 Task: Search for accommodations in Gribanovskiy, Russia, for 4 guests from August 3 to August 17, with a price range of ₹3000 to ₹15000 and amenities like WiFi.
Action: Mouse moved to (453, 110)
Screenshot: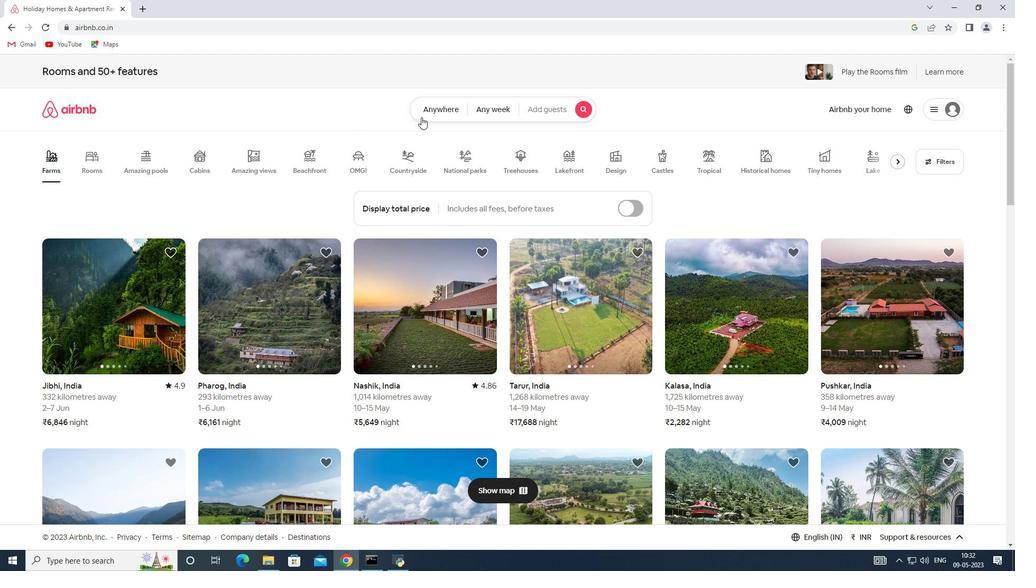 
Action: Mouse pressed left at (453, 110)
Screenshot: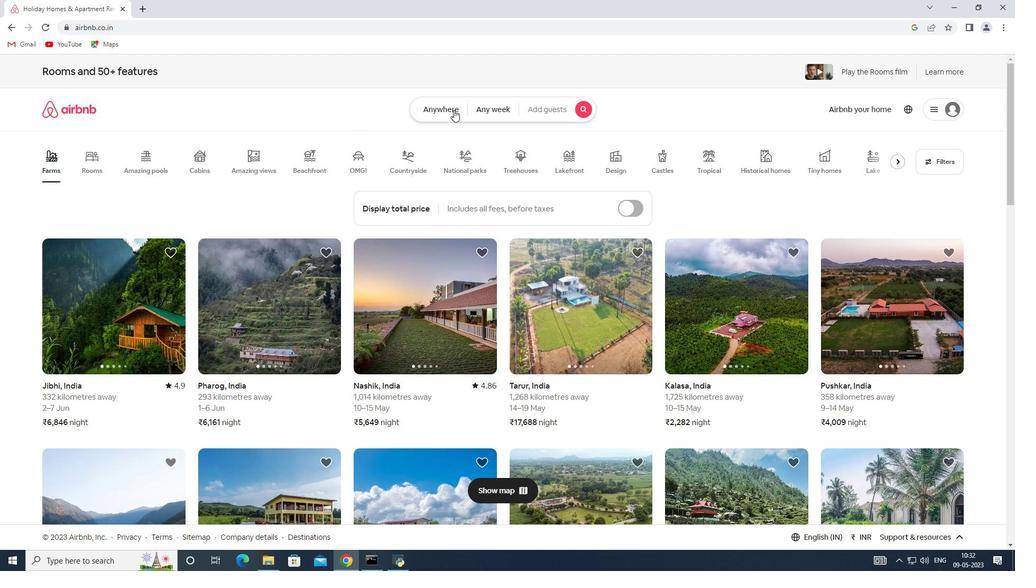 
Action: Mouse moved to (355, 156)
Screenshot: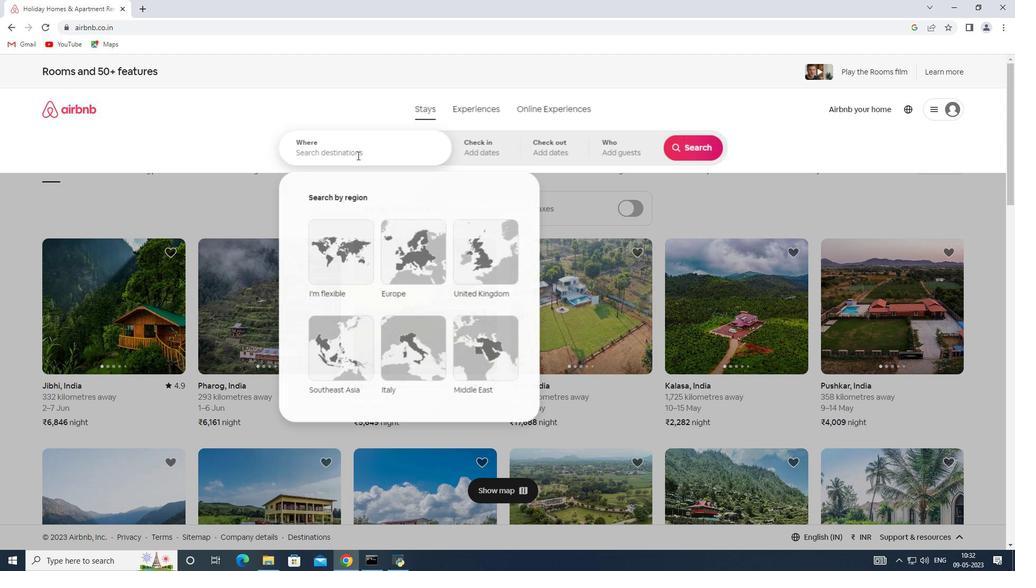 
Action: Mouse pressed left at (355, 156)
Screenshot: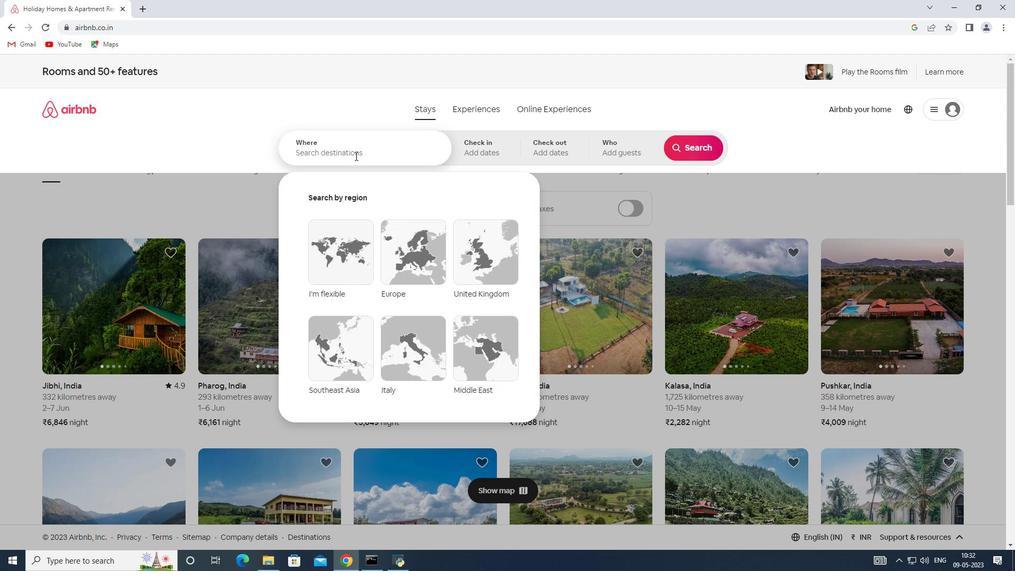 
Action: Key pressed <Key.shift><Key.shift><Key.shift><Key.shift><Key.shift><Key.shift><Key.shift><Key.shift><Key.shift><Key.shift><Key.shift><Key.shift><Key.shift><Key.shift><Key.shift><Key.shift><Key.shift><Key.shift><Key.shift><Key.shift><Key.shift><Key.shift><Key.shift>Gribanovskiy,<Key.shift><Key.shift>Russia
Screenshot: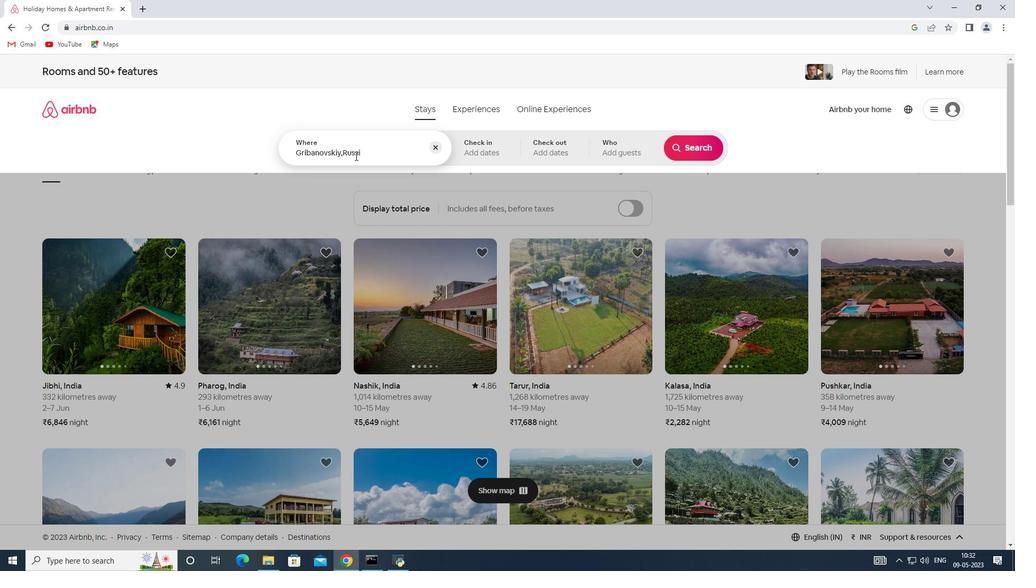 
Action: Mouse moved to (498, 149)
Screenshot: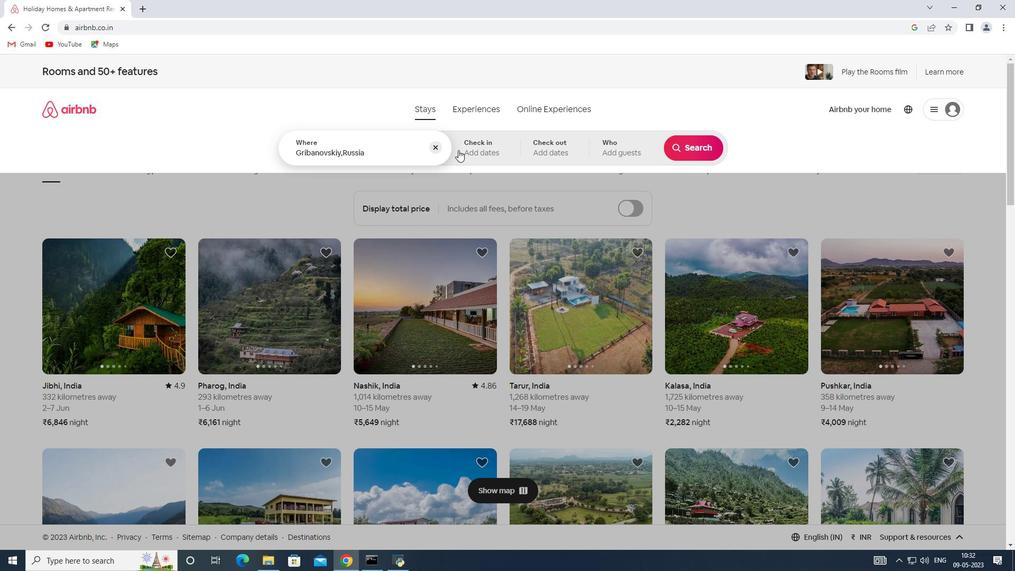 
Action: Mouse pressed left at (498, 149)
Screenshot: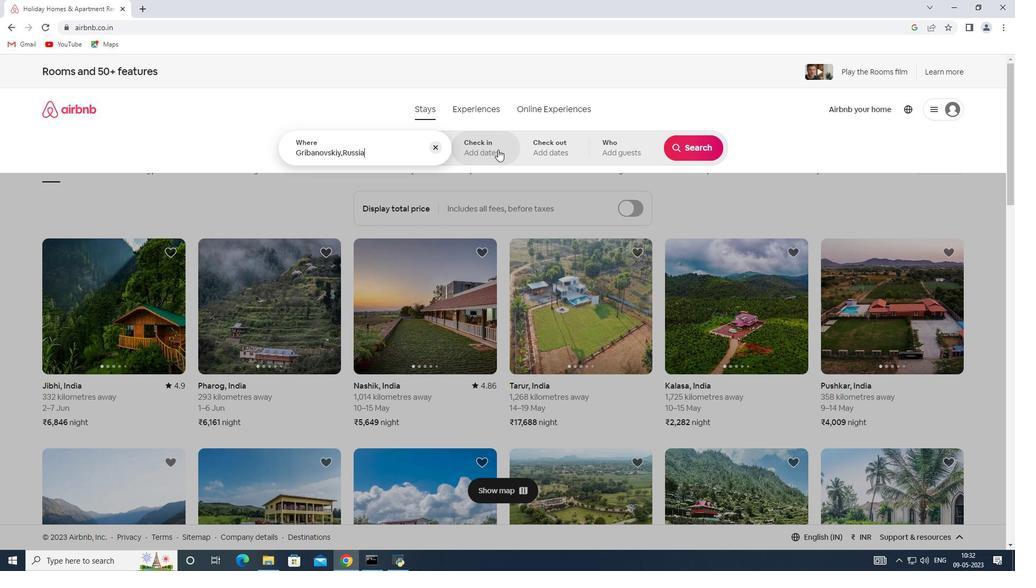 
Action: Mouse moved to (690, 231)
Screenshot: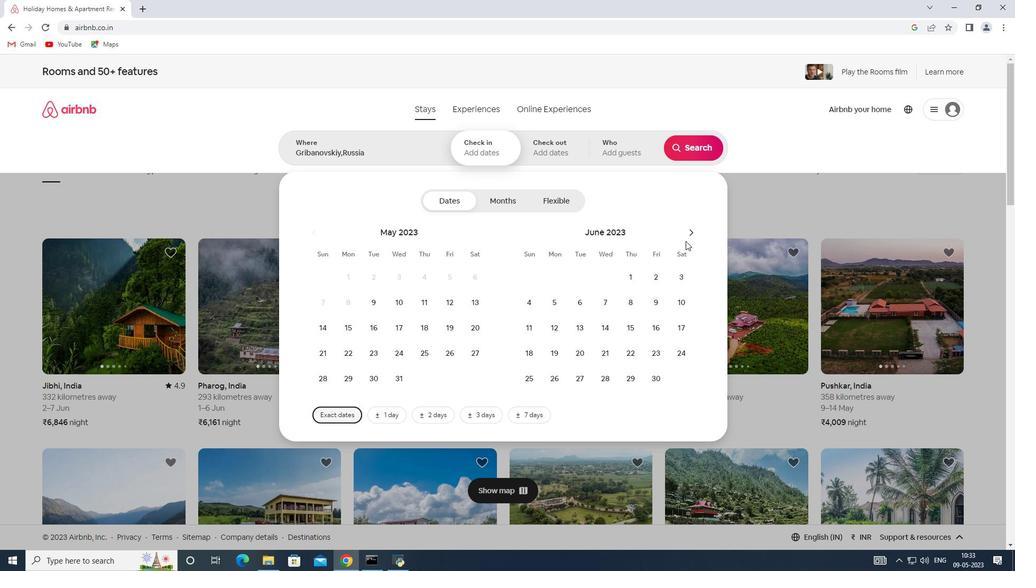 
Action: Mouse pressed left at (690, 231)
Screenshot: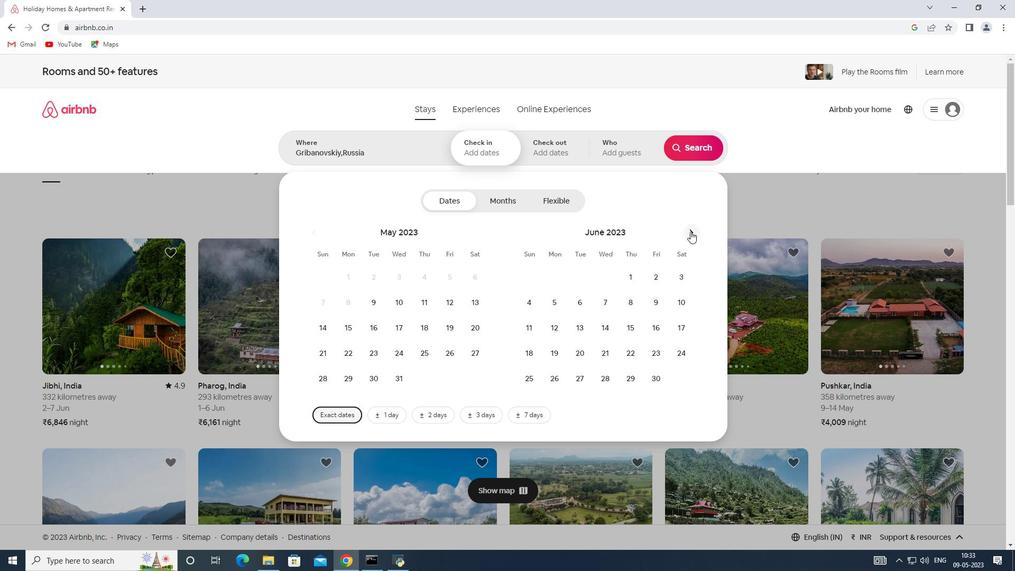 
Action: Mouse pressed left at (690, 231)
Screenshot: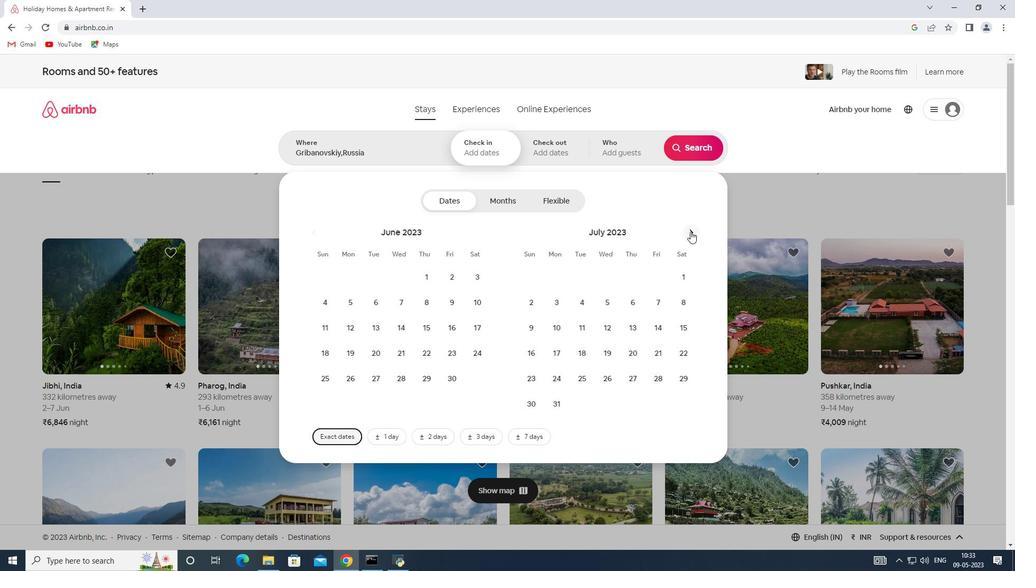 
Action: Mouse moved to (627, 278)
Screenshot: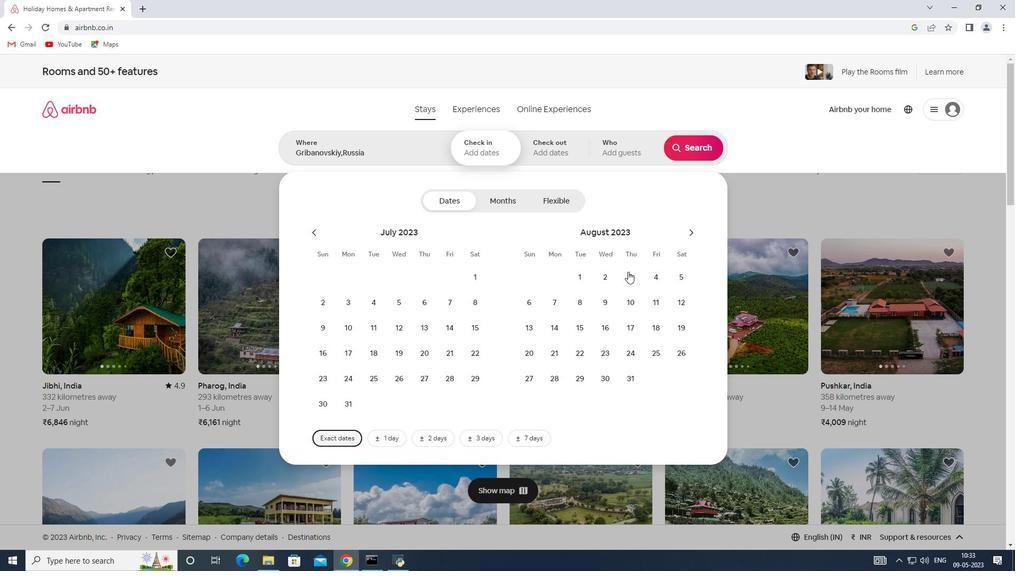 
Action: Mouse pressed left at (627, 278)
Screenshot: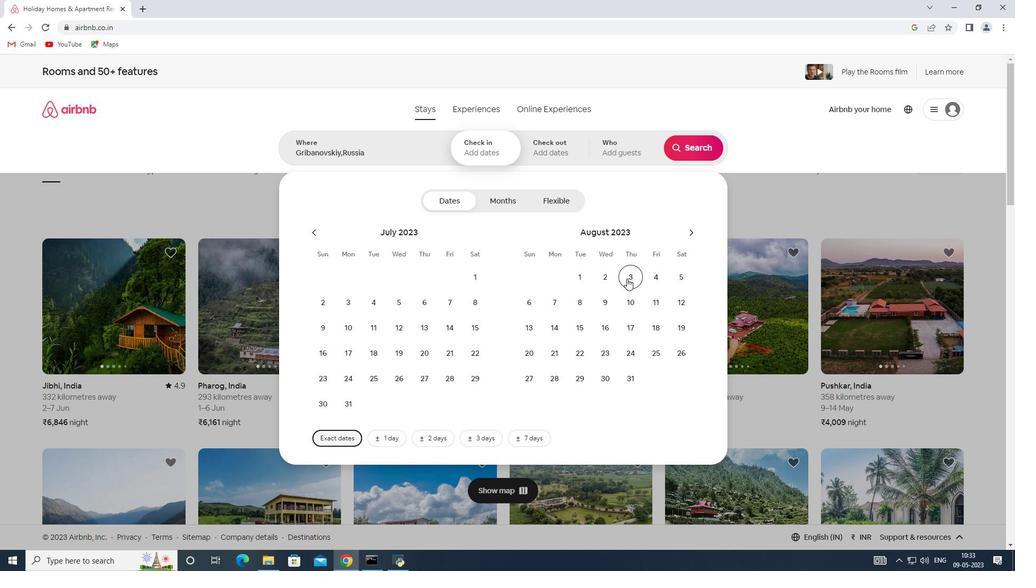 
Action: Mouse moved to (624, 327)
Screenshot: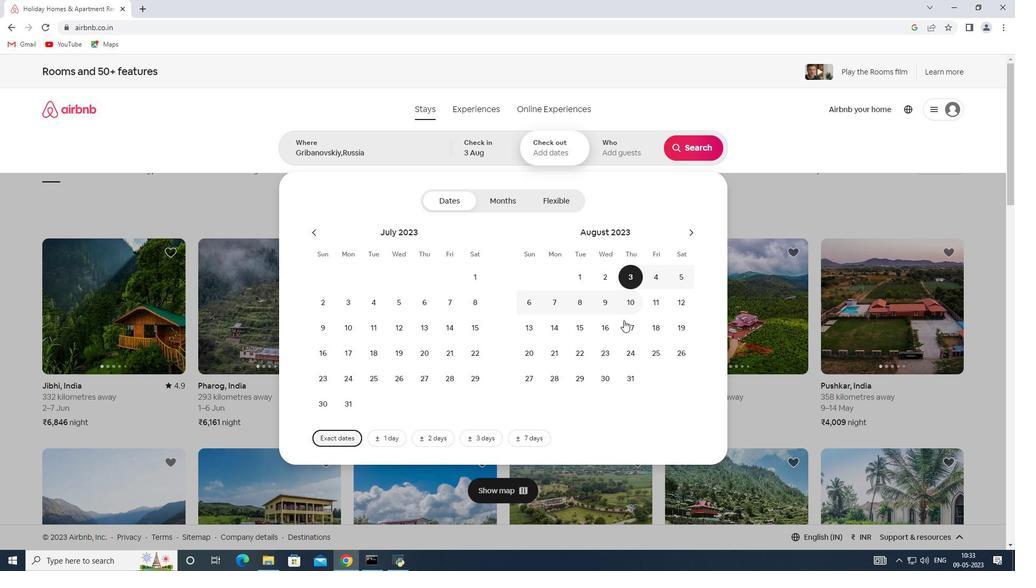 
Action: Mouse pressed left at (624, 327)
Screenshot: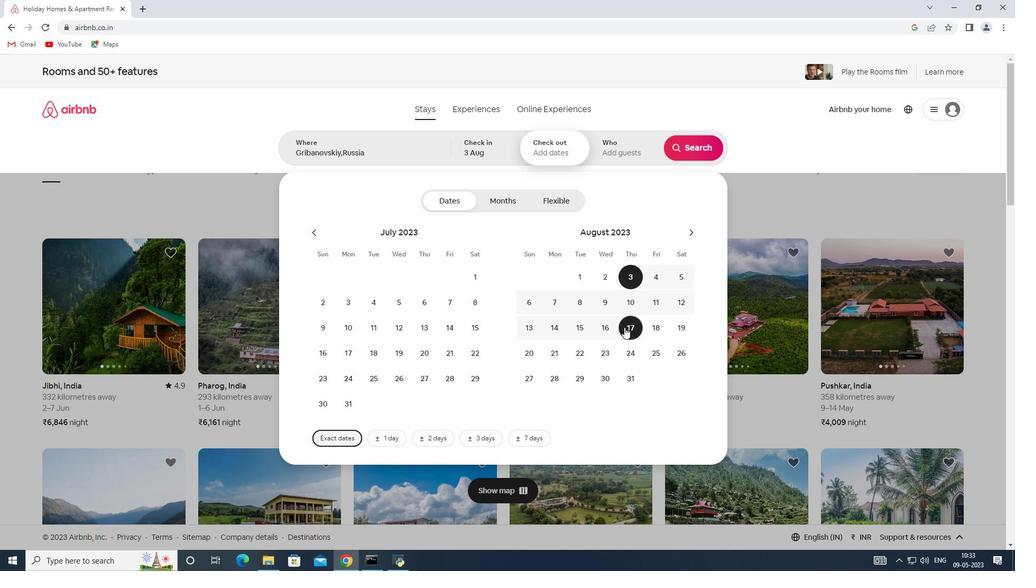 
Action: Mouse moved to (614, 142)
Screenshot: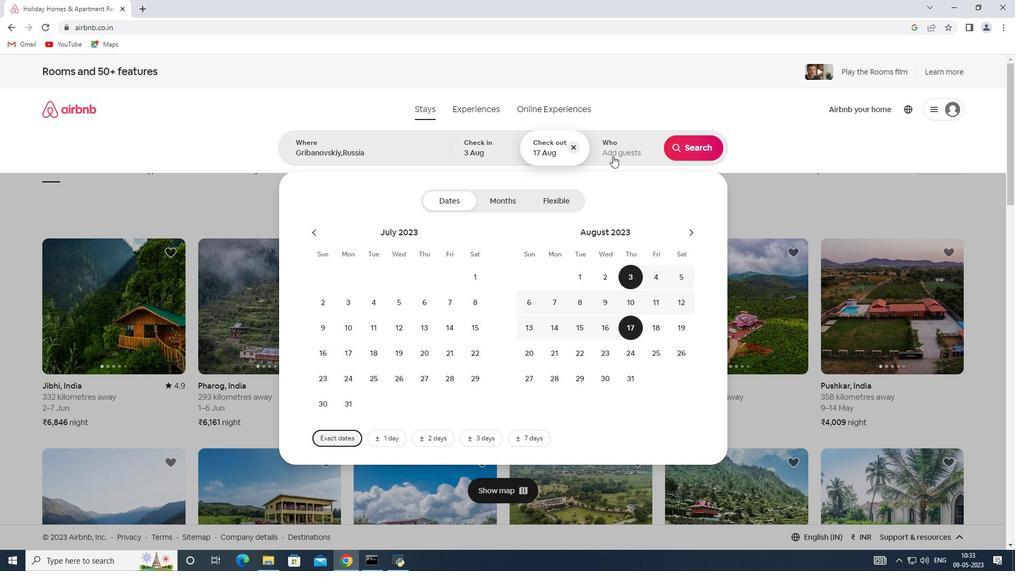 
Action: Mouse pressed left at (614, 142)
Screenshot: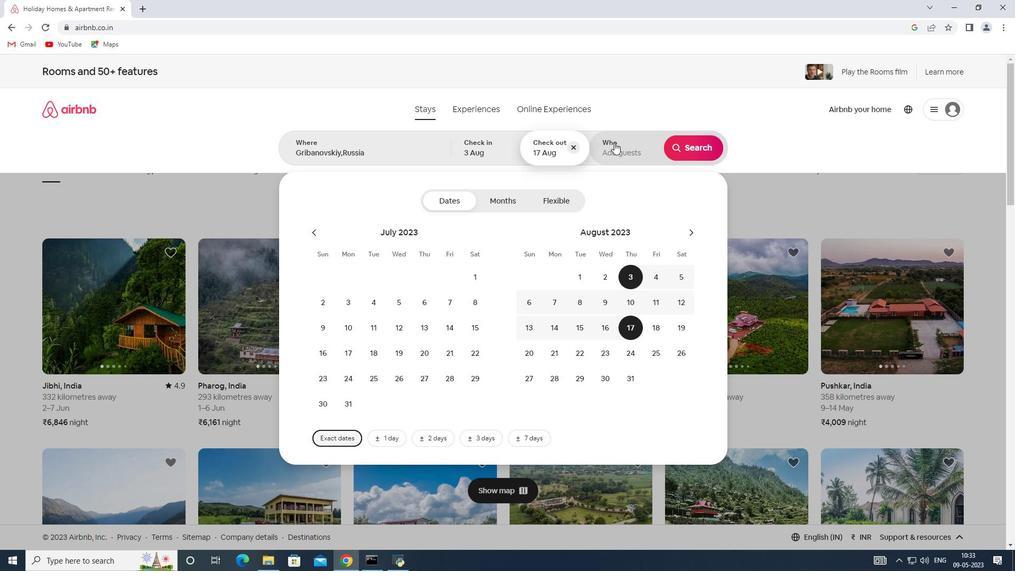 
Action: Mouse moved to (701, 199)
Screenshot: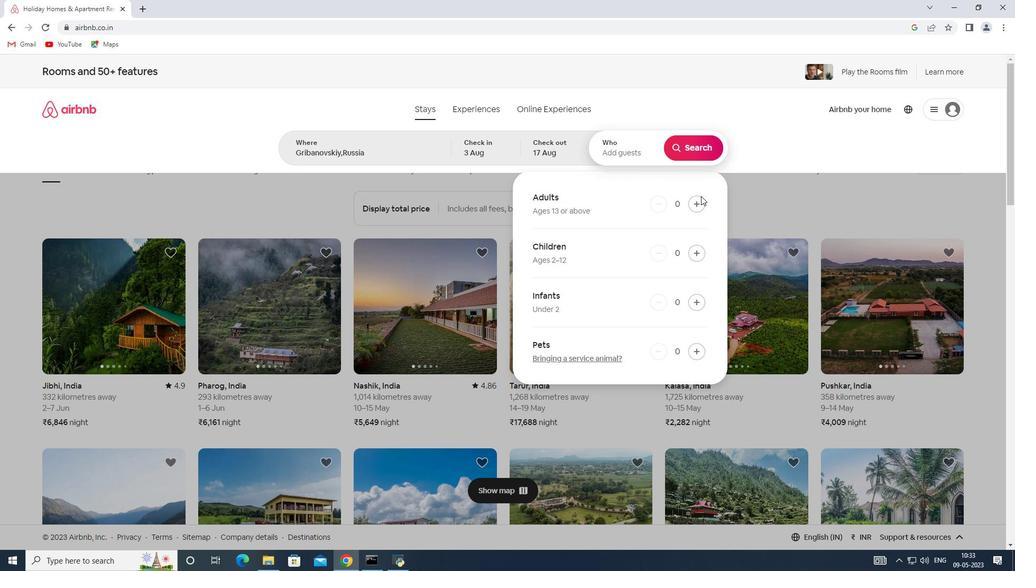 
Action: Mouse pressed left at (701, 199)
Screenshot: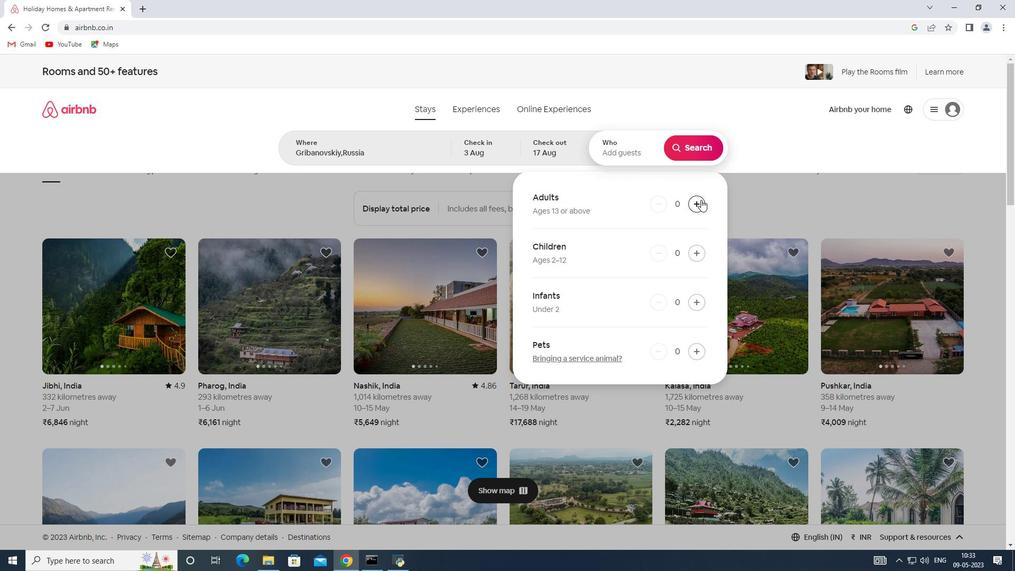 
Action: Mouse pressed left at (701, 199)
Screenshot: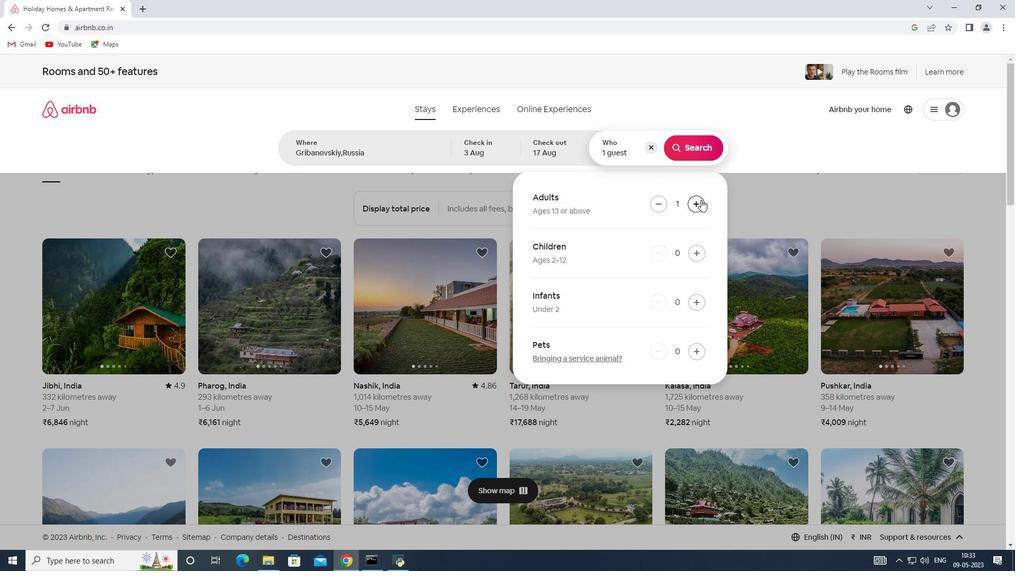 
Action: Mouse pressed left at (701, 199)
Screenshot: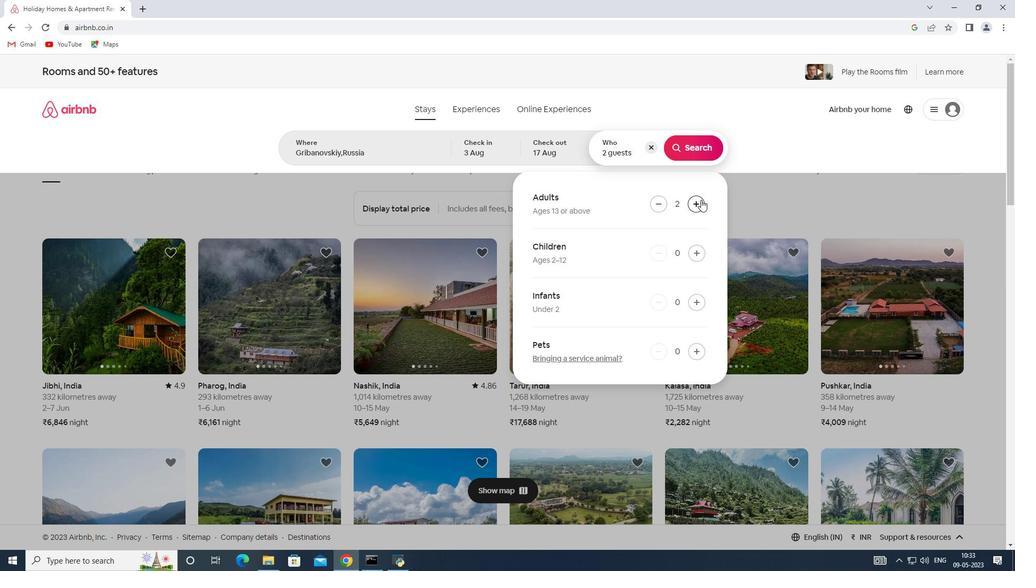 
Action: Mouse moved to (694, 256)
Screenshot: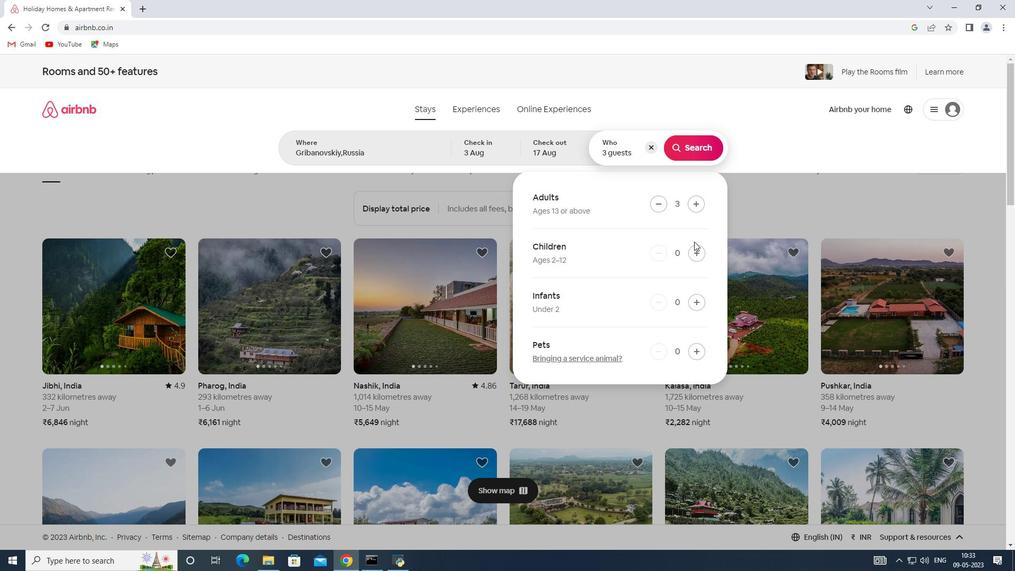 
Action: Mouse pressed left at (694, 256)
Screenshot: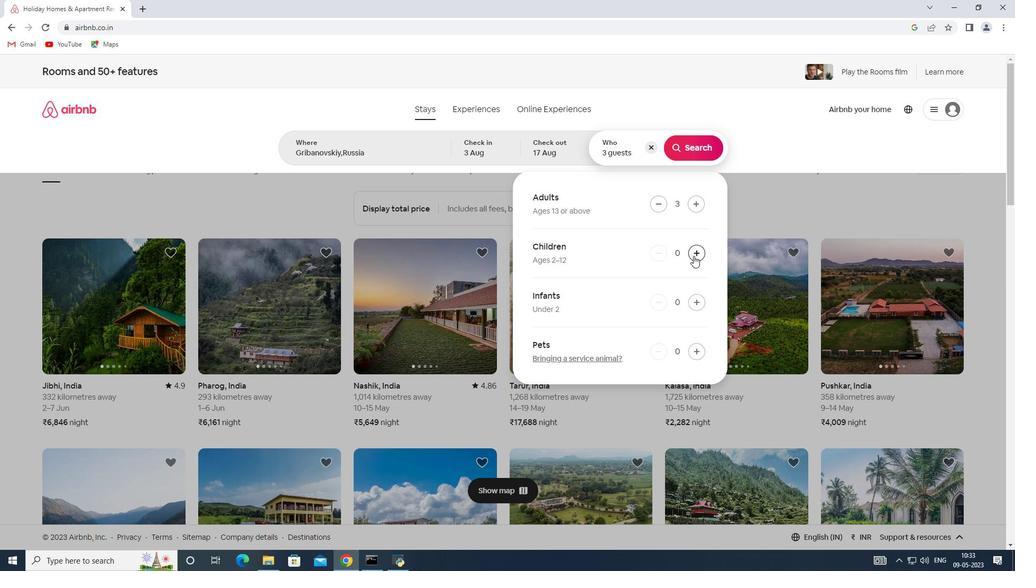 
Action: Mouse moved to (697, 143)
Screenshot: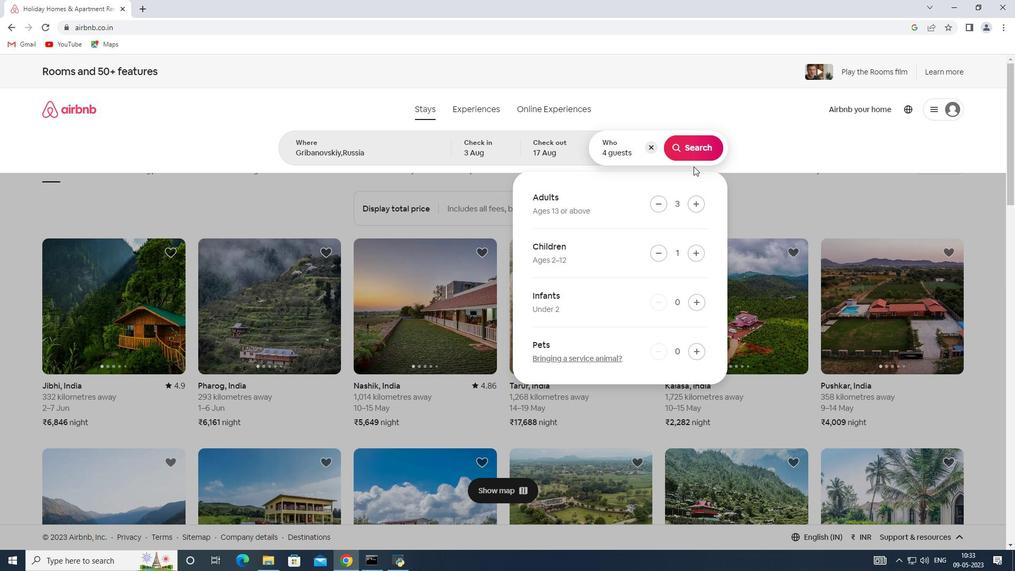 
Action: Mouse pressed left at (697, 143)
Screenshot: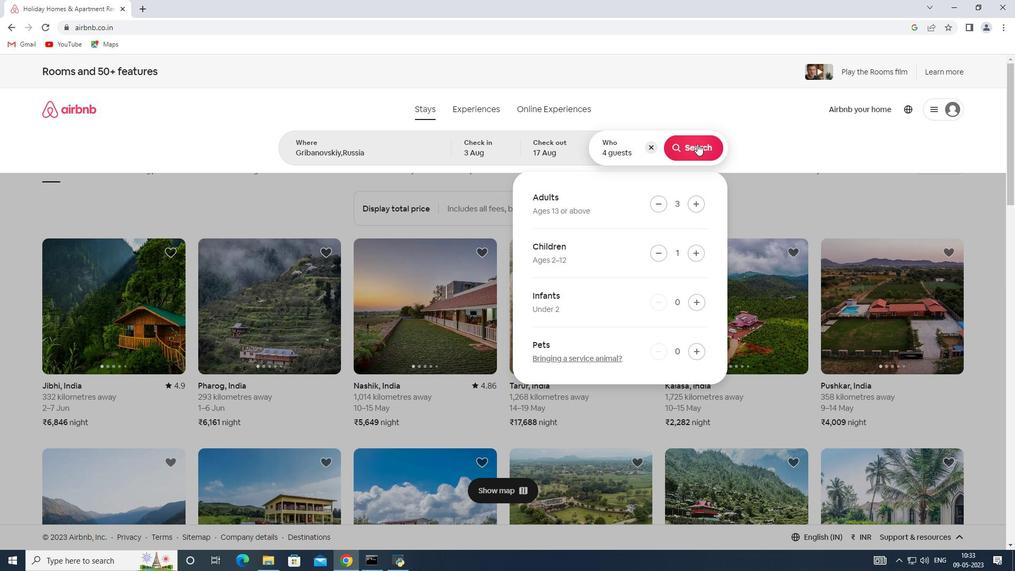 
Action: Mouse moved to (960, 119)
Screenshot: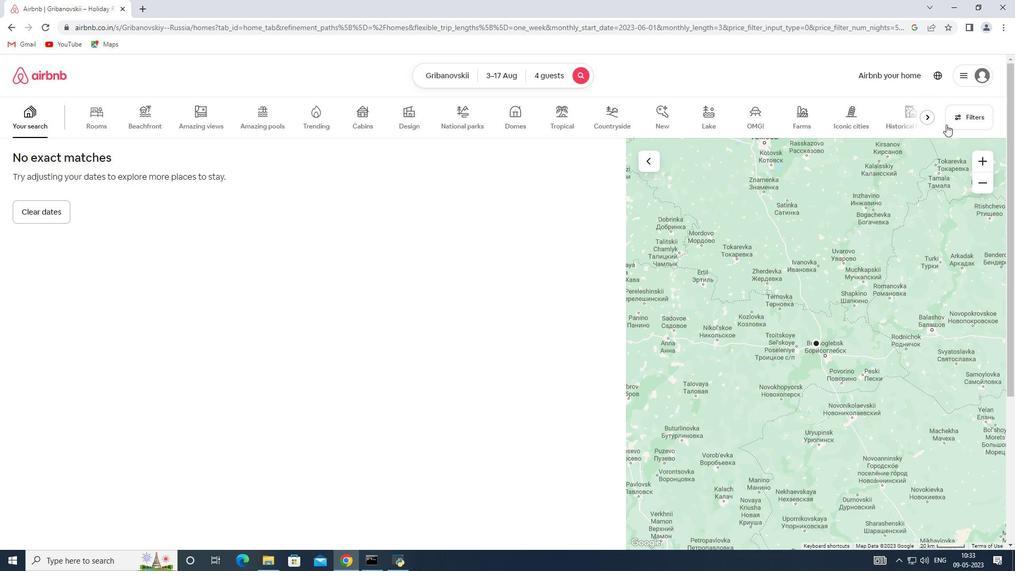 
Action: Mouse pressed left at (960, 119)
Screenshot: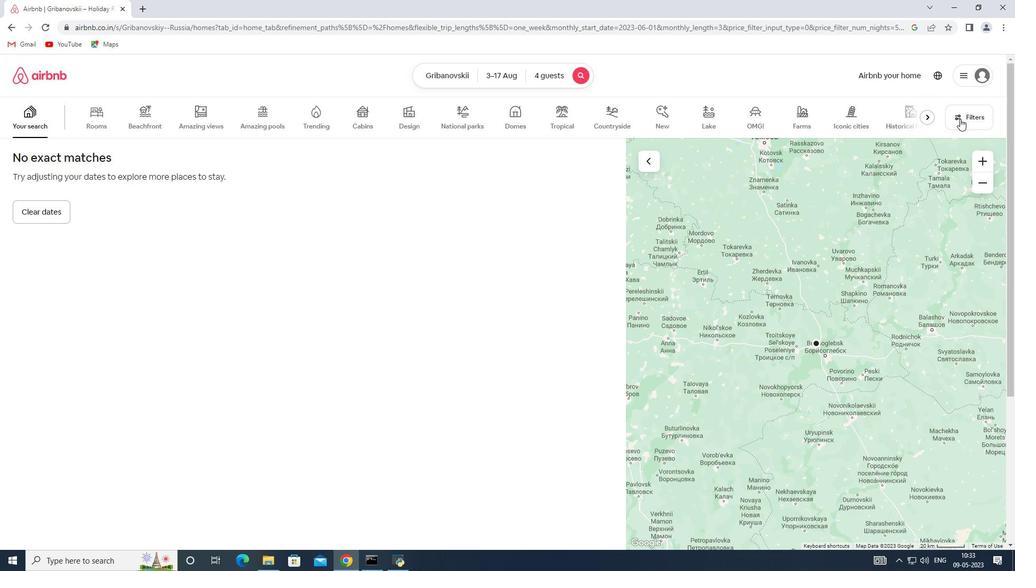
Action: Mouse moved to (372, 381)
Screenshot: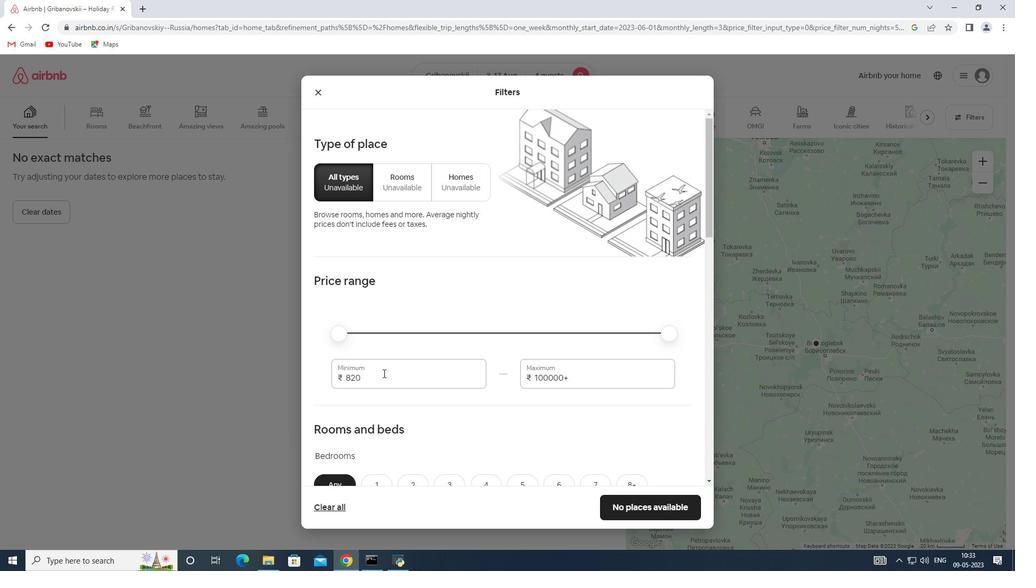 
Action: Mouse pressed left at (372, 381)
Screenshot: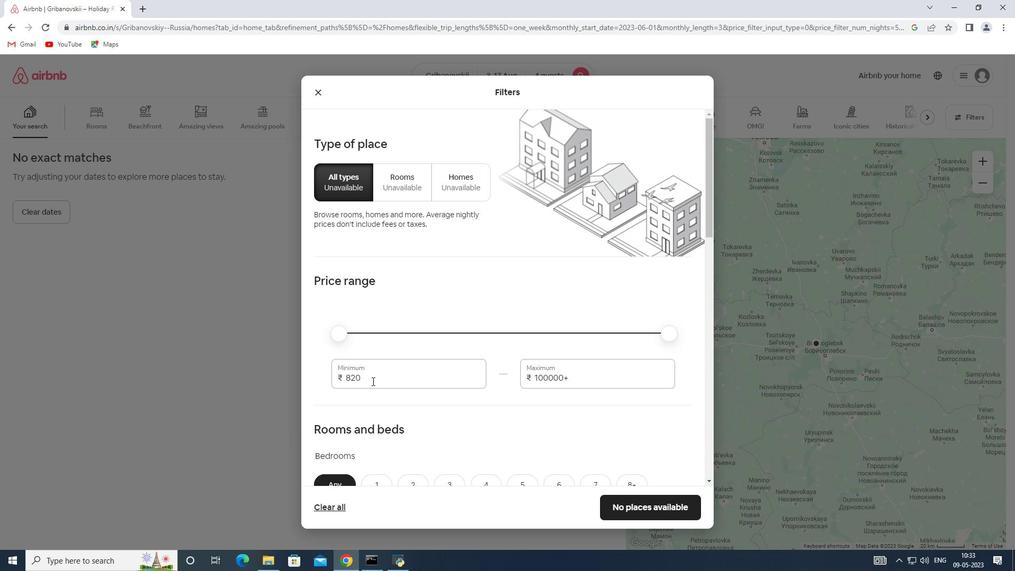 
Action: Mouse moved to (301, 381)
Screenshot: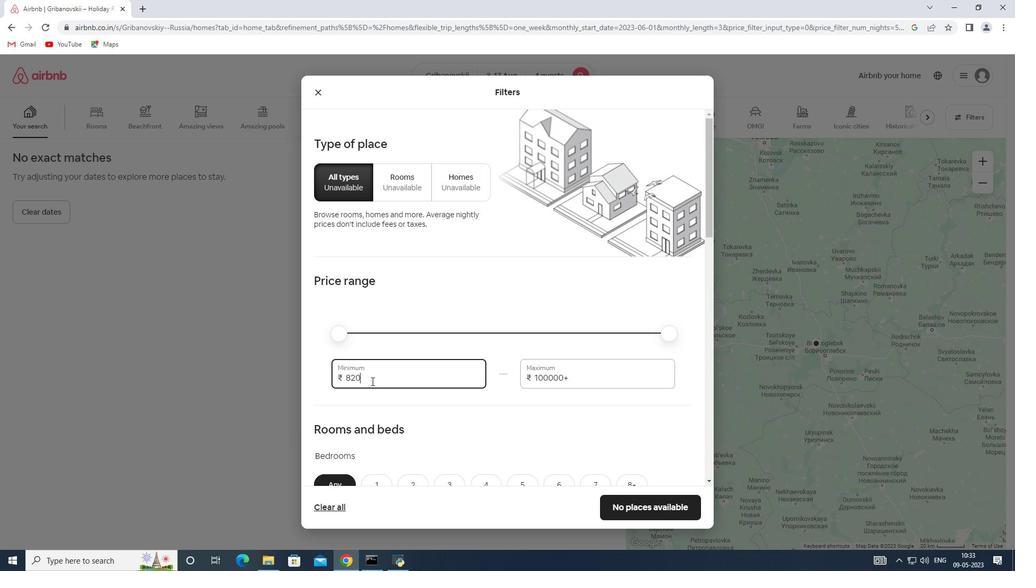 
Action: Key pressed 3000
Screenshot: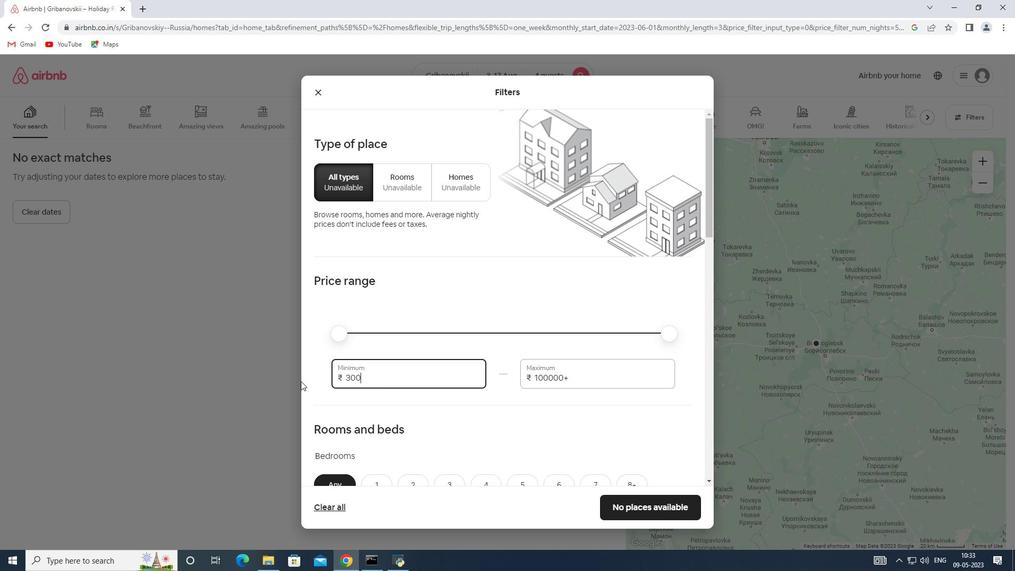 
Action: Mouse moved to (575, 378)
Screenshot: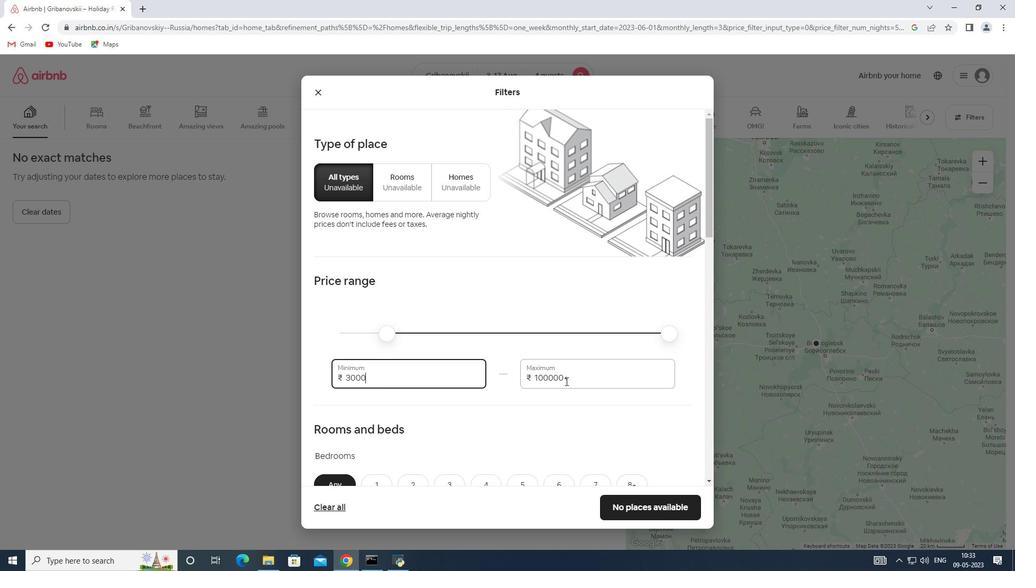 
Action: Mouse pressed left at (575, 378)
Screenshot: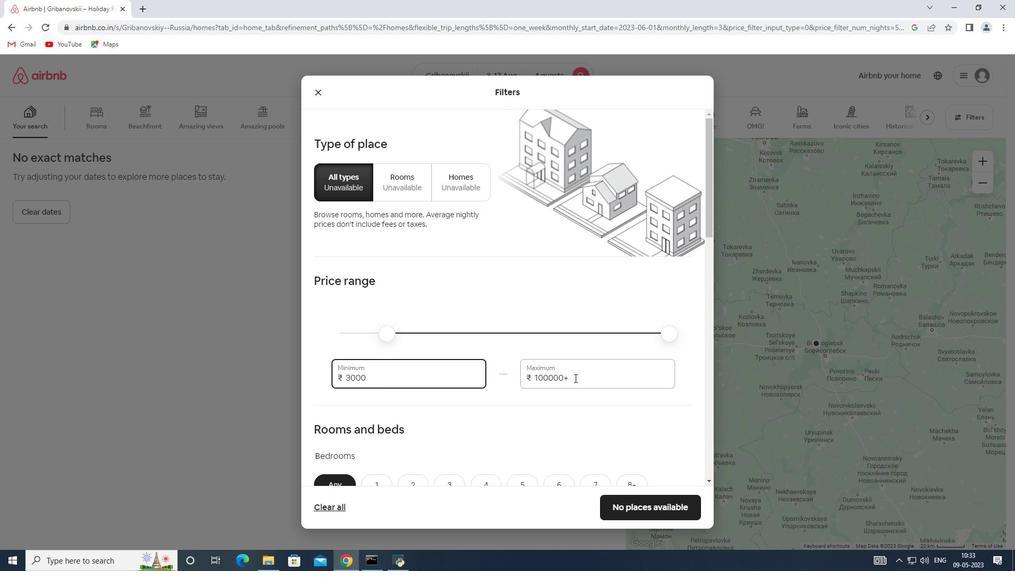 
Action: Mouse moved to (498, 378)
Screenshot: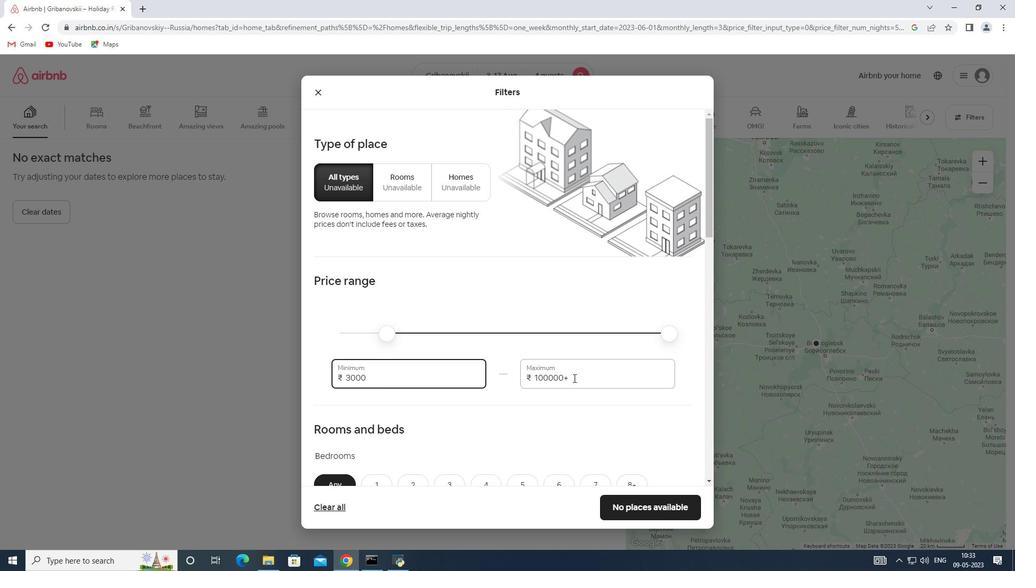 
Action: Key pressed 15000
Screenshot: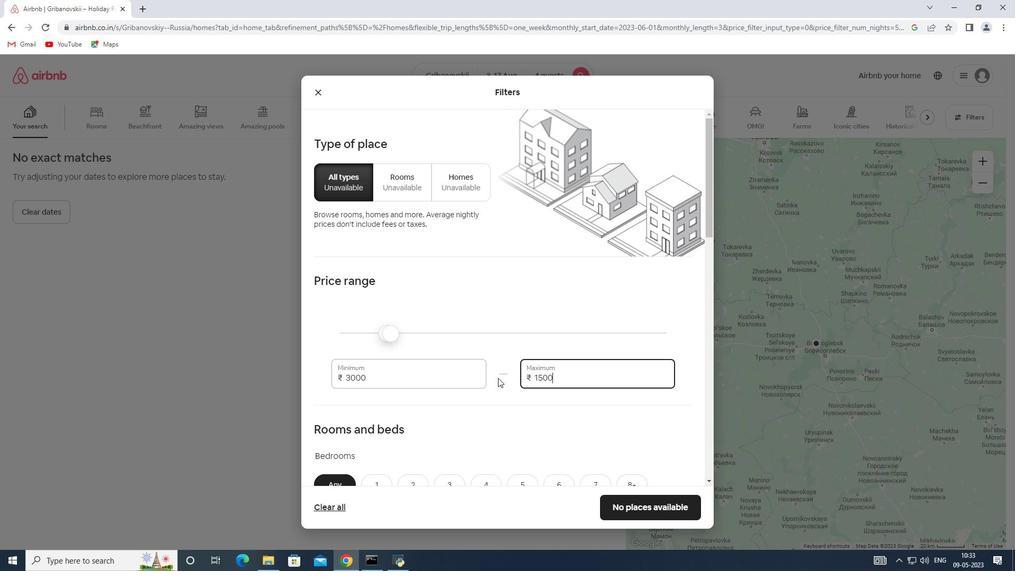 
Action: Mouse scrolled (498, 377) with delta (0, 0)
Screenshot: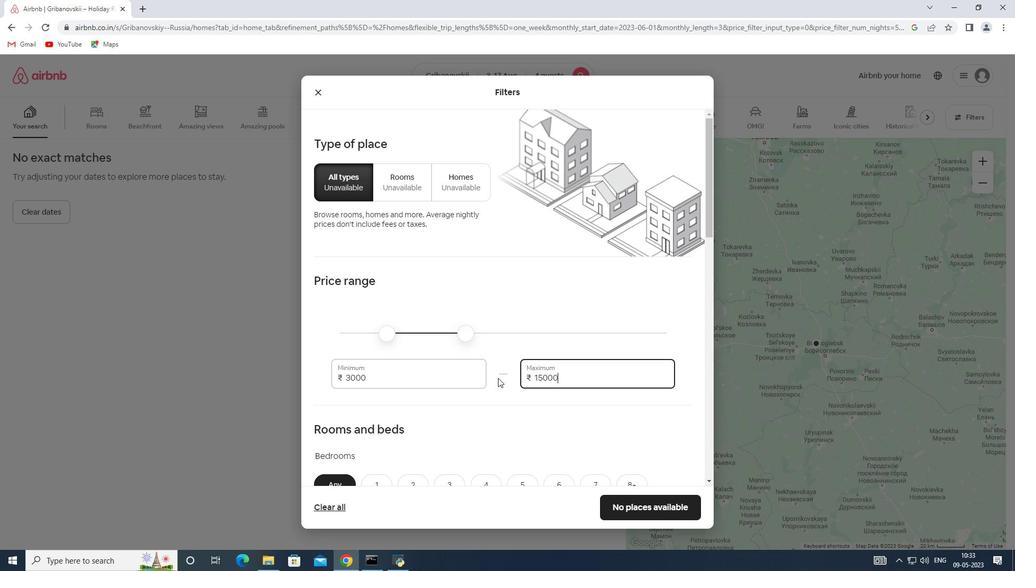 
Action: Mouse scrolled (498, 377) with delta (0, 0)
Screenshot: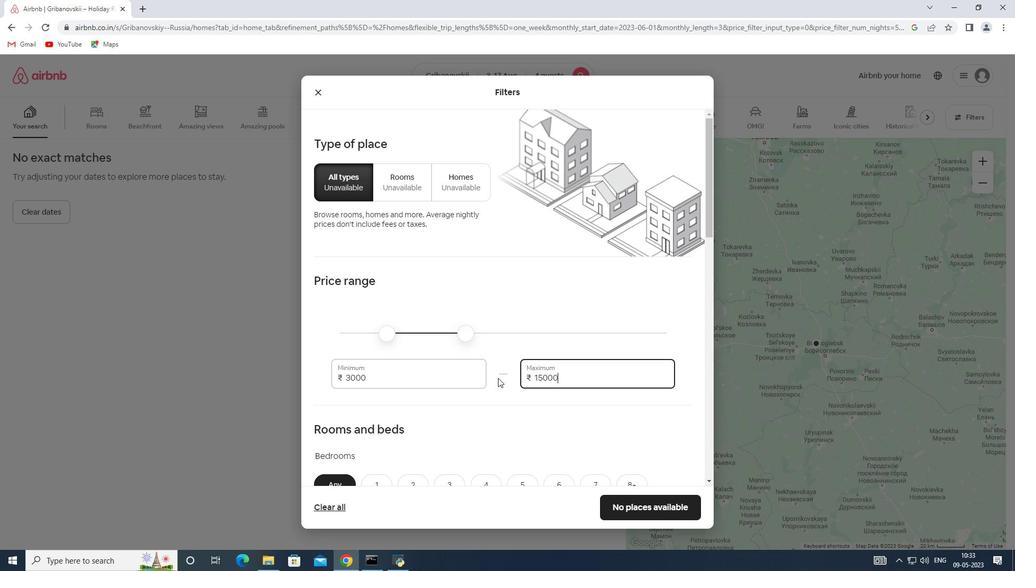 
Action: Mouse scrolled (498, 377) with delta (0, 0)
Screenshot: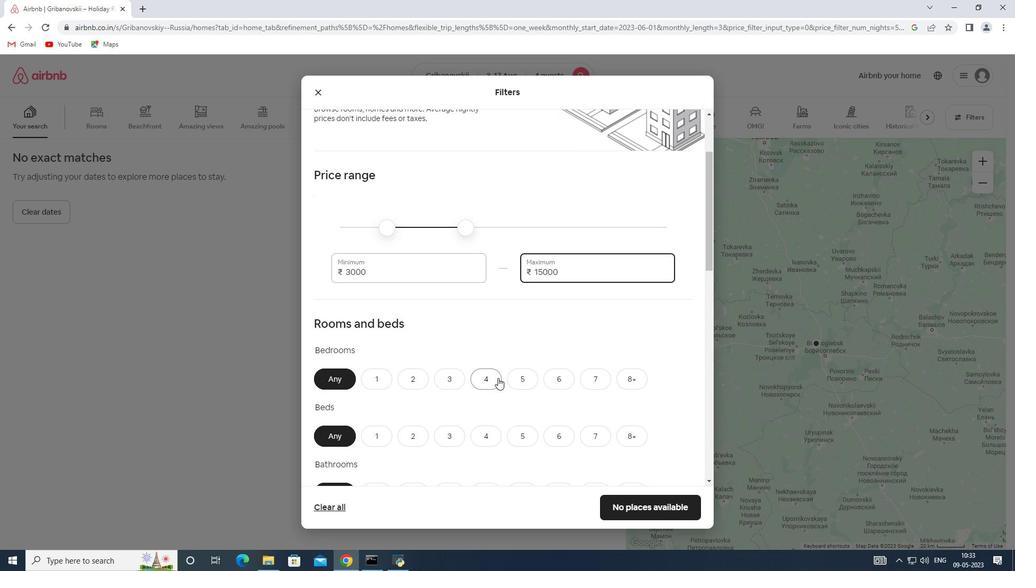 
Action: Mouse moved to (451, 327)
Screenshot: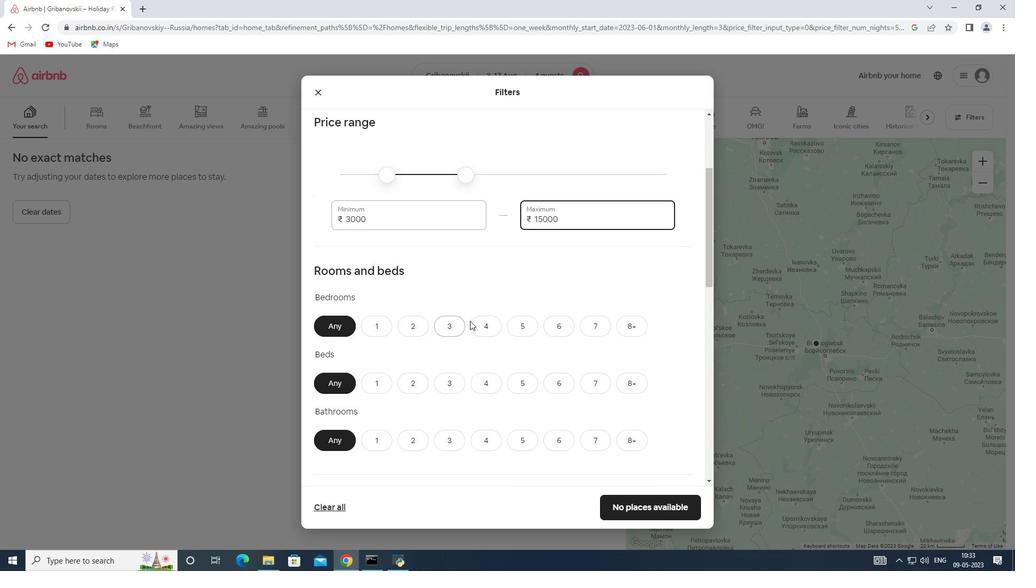 
Action: Mouse pressed left at (451, 327)
Screenshot: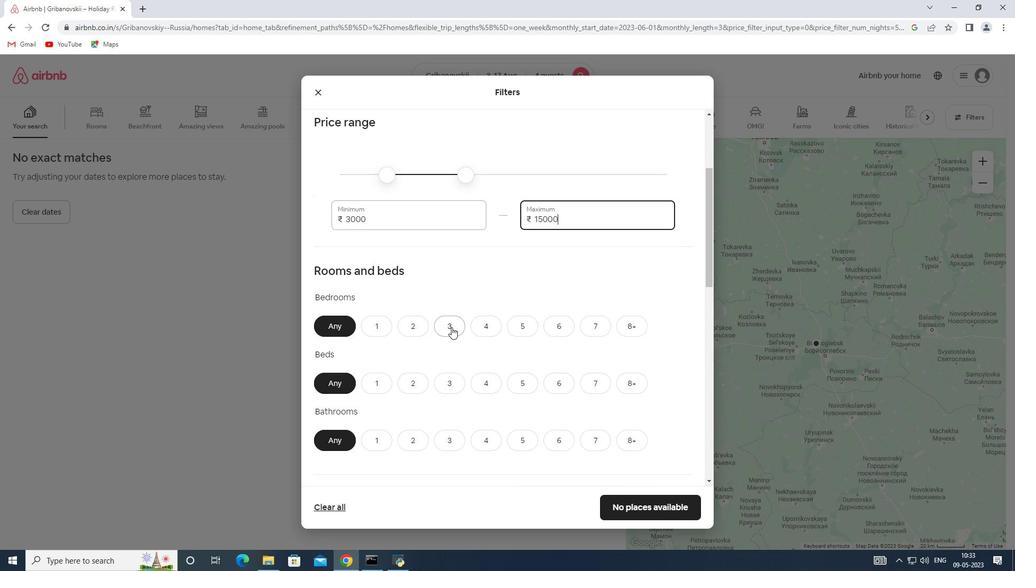 
Action: Mouse moved to (485, 384)
Screenshot: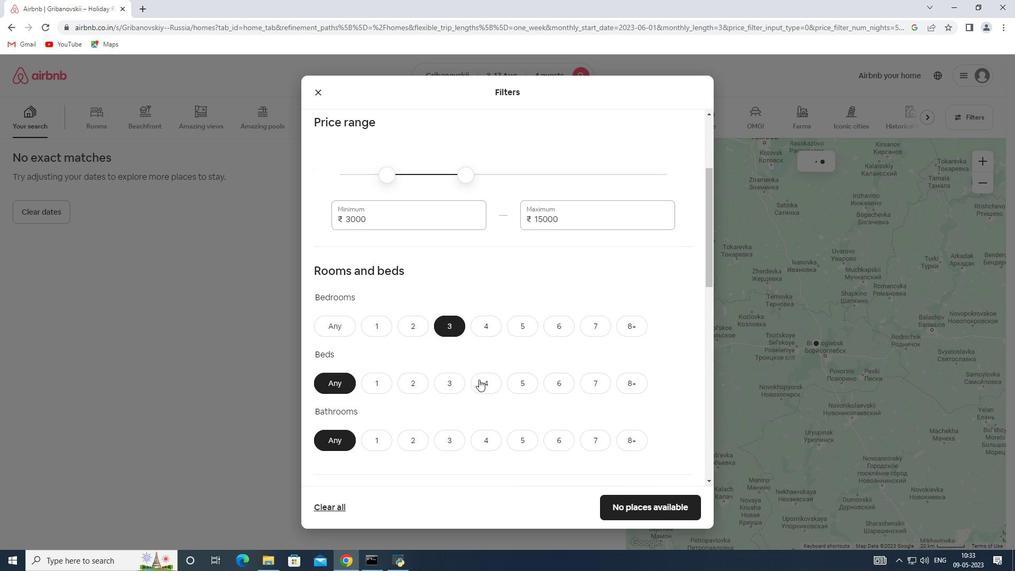 
Action: Mouse pressed left at (485, 384)
Screenshot: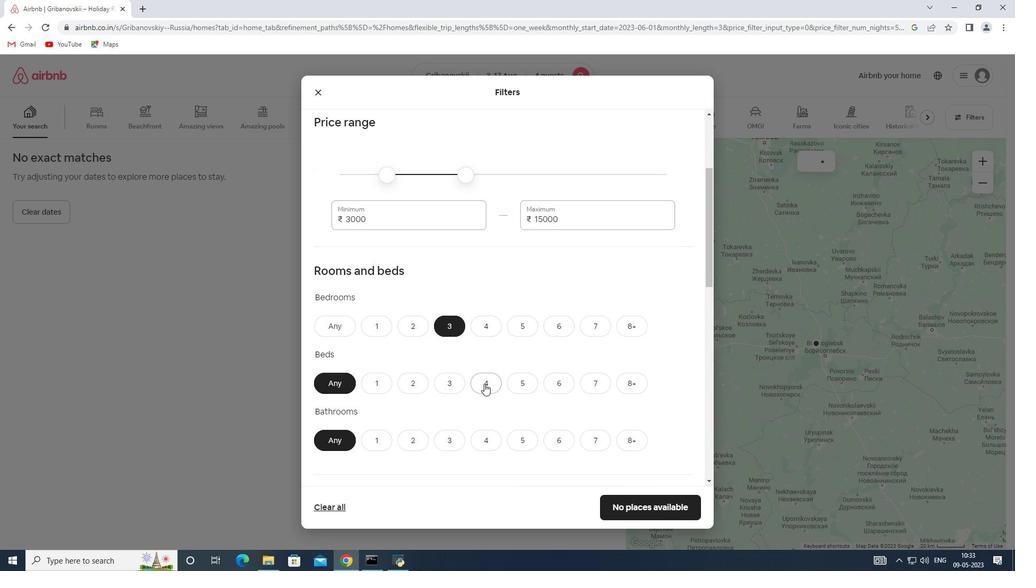 
Action: Mouse moved to (420, 438)
Screenshot: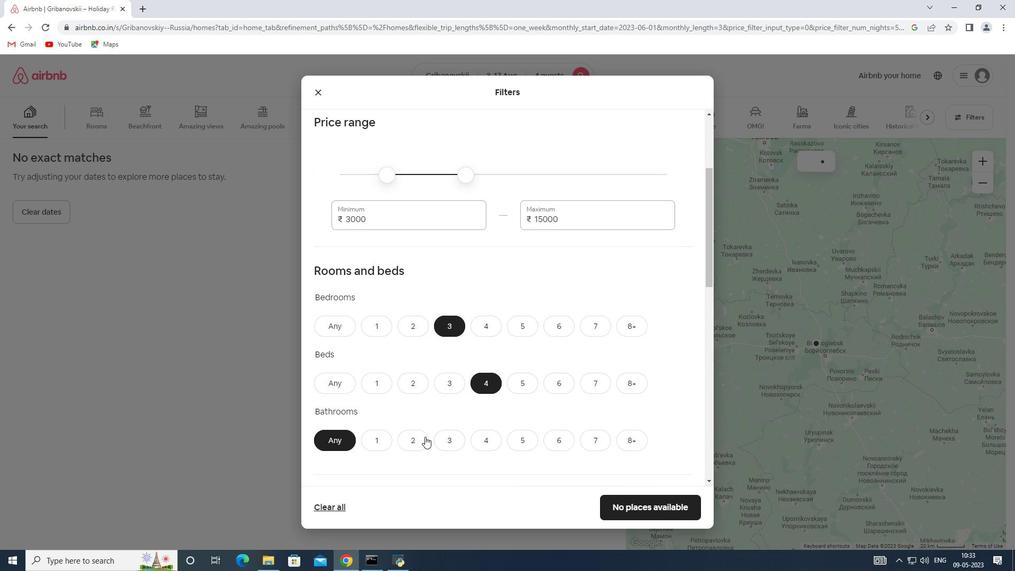 
Action: Mouse pressed left at (420, 438)
Screenshot: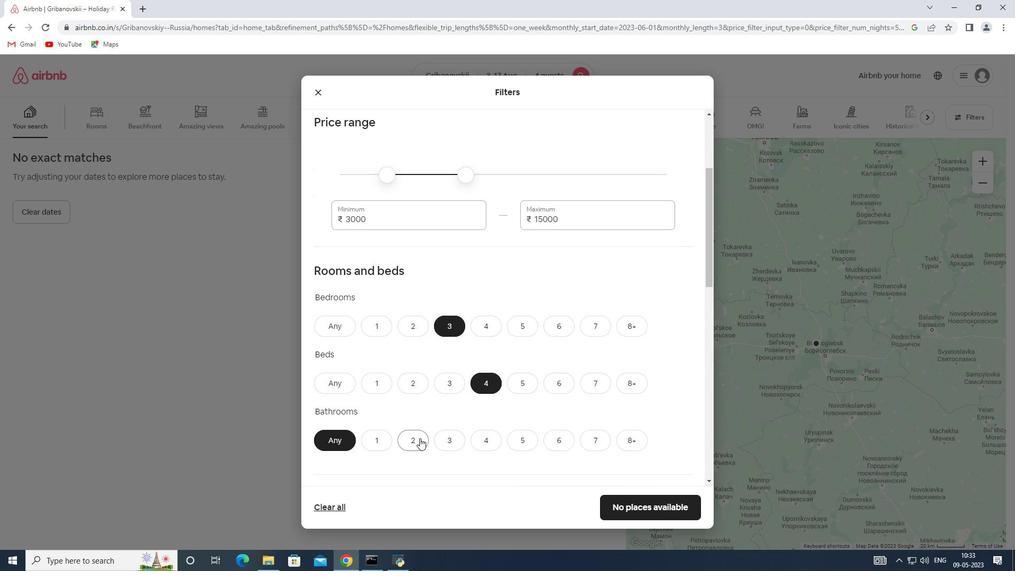 
Action: Mouse moved to (462, 402)
Screenshot: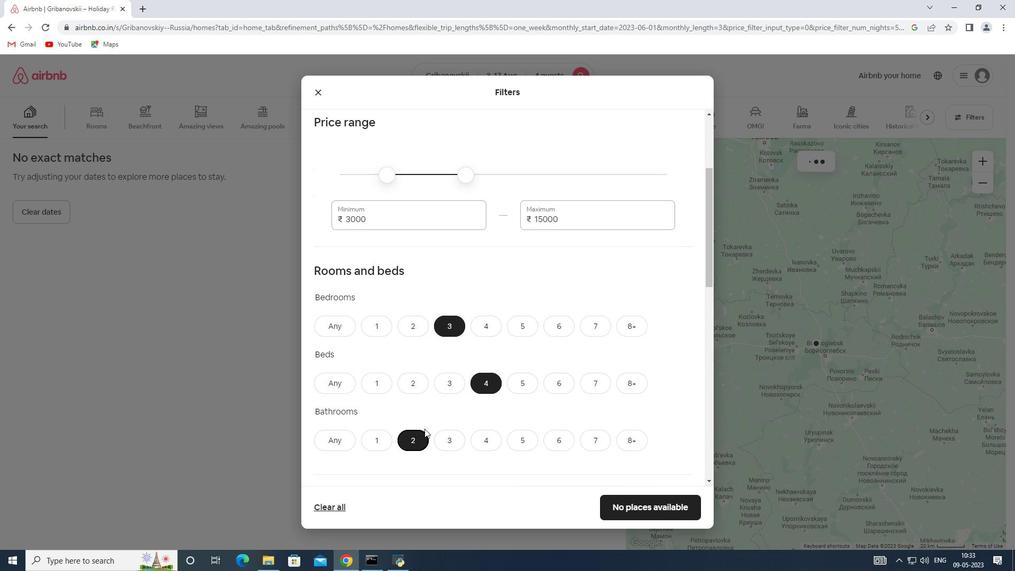 
Action: Mouse scrolled (462, 402) with delta (0, 0)
Screenshot: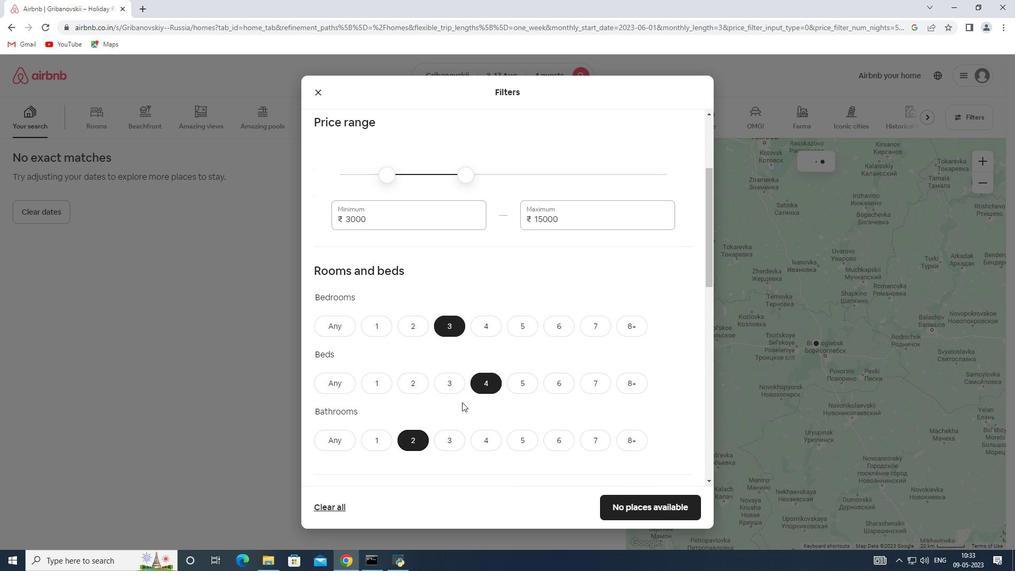
Action: Mouse scrolled (462, 402) with delta (0, 0)
Screenshot: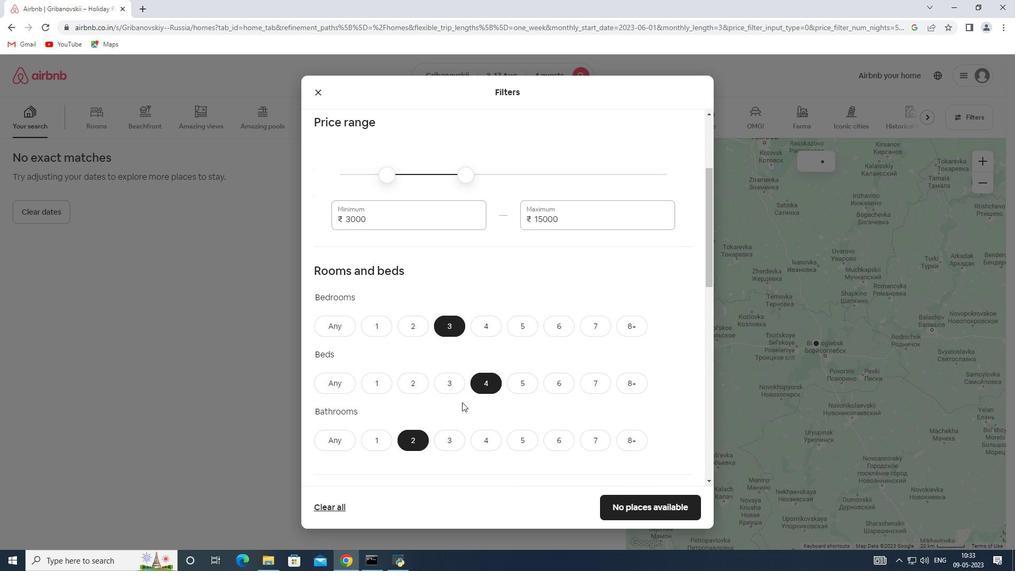 
Action: Mouse scrolled (462, 402) with delta (0, 0)
Screenshot: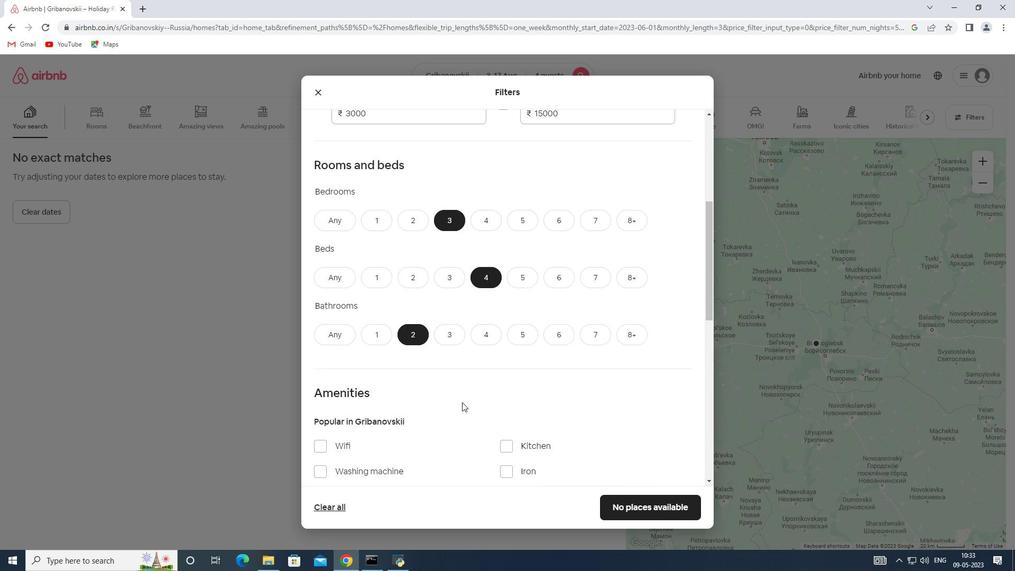 
Action: Mouse scrolled (462, 402) with delta (0, 0)
Screenshot: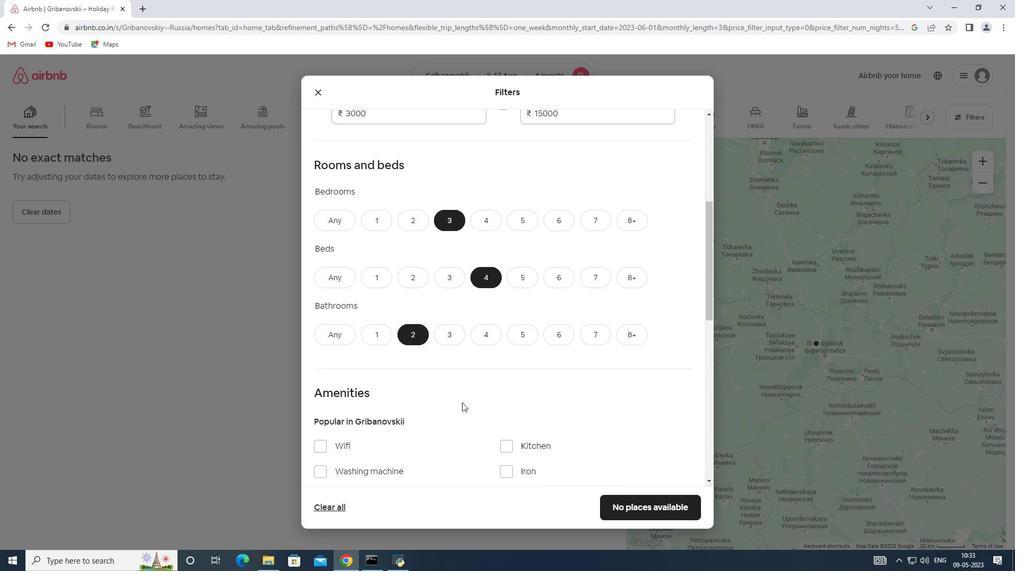 
Action: Mouse scrolled (462, 402) with delta (0, 0)
Screenshot: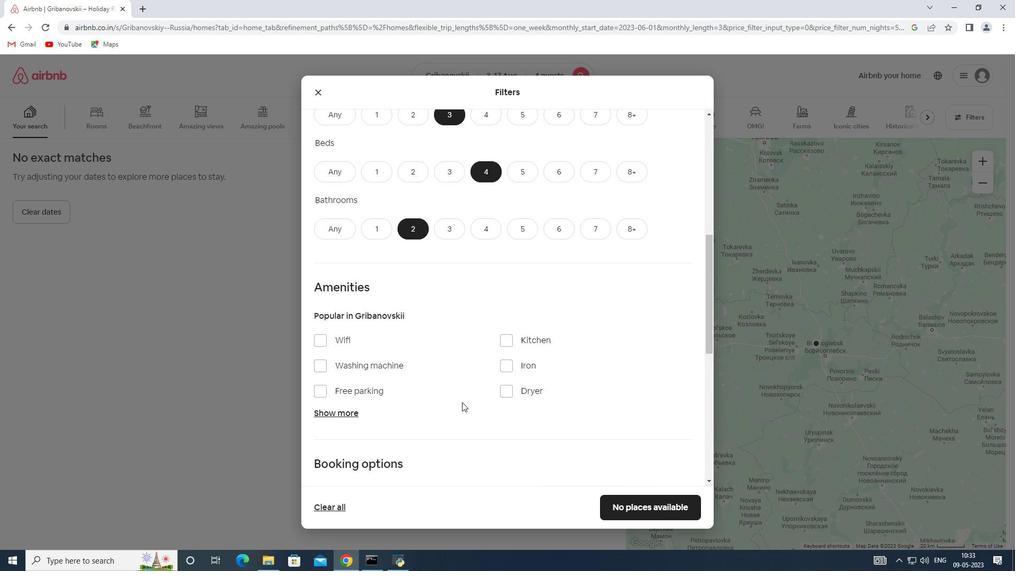 
Action: Mouse scrolled (462, 402) with delta (0, 0)
Screenshot: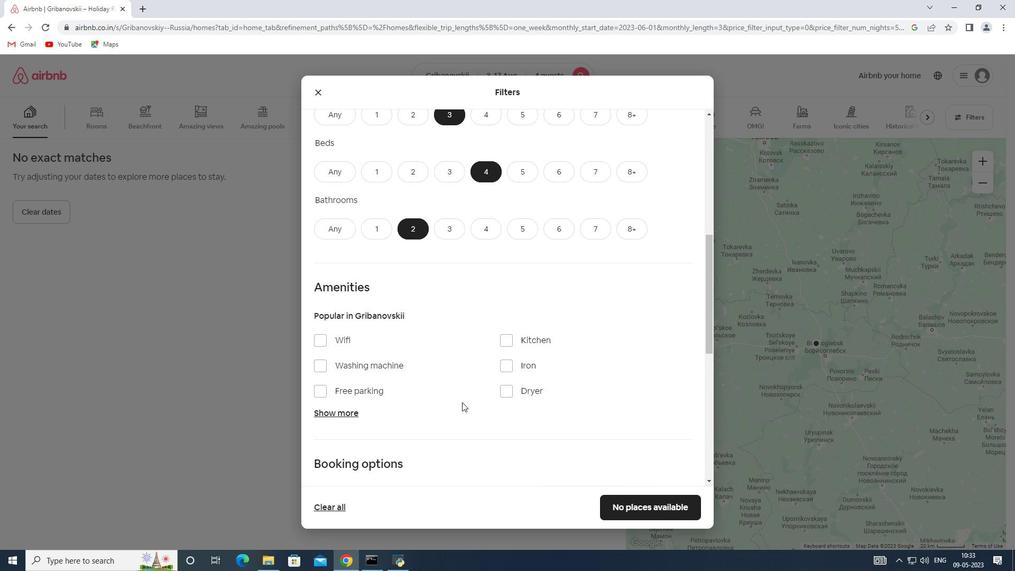 
Action: Mouse moved to (463, 388)
Screenshot: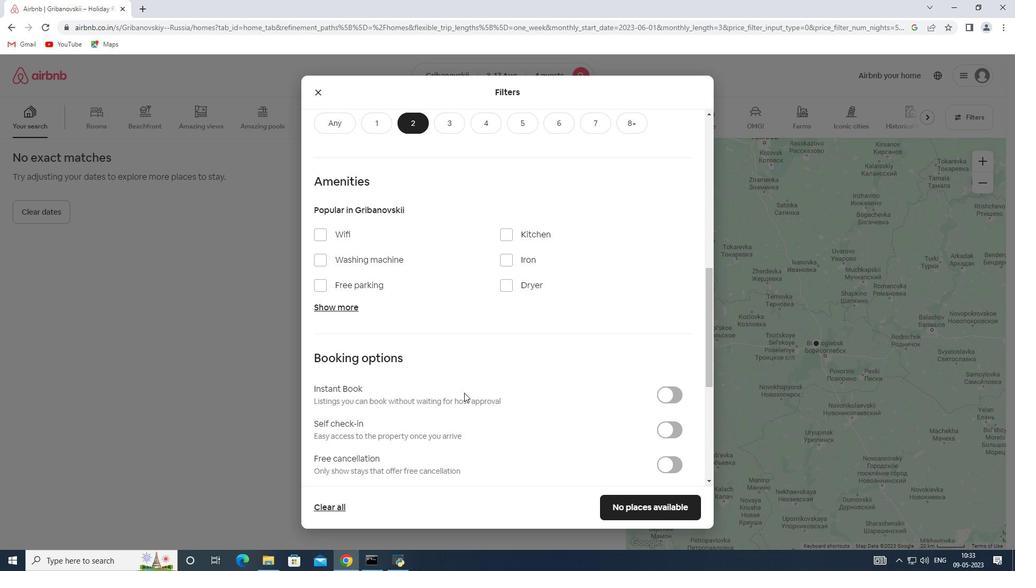 
Action: Mouse scrolled (463, 387) with delta (0, 0)
Screenshot: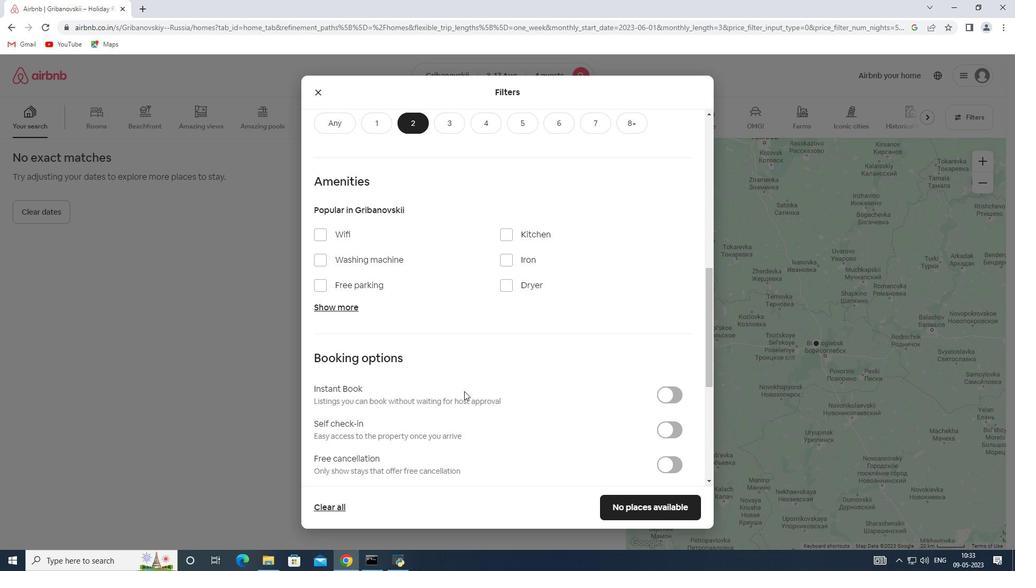 
Action: Mouse moved to (318, 183)
Screenshot: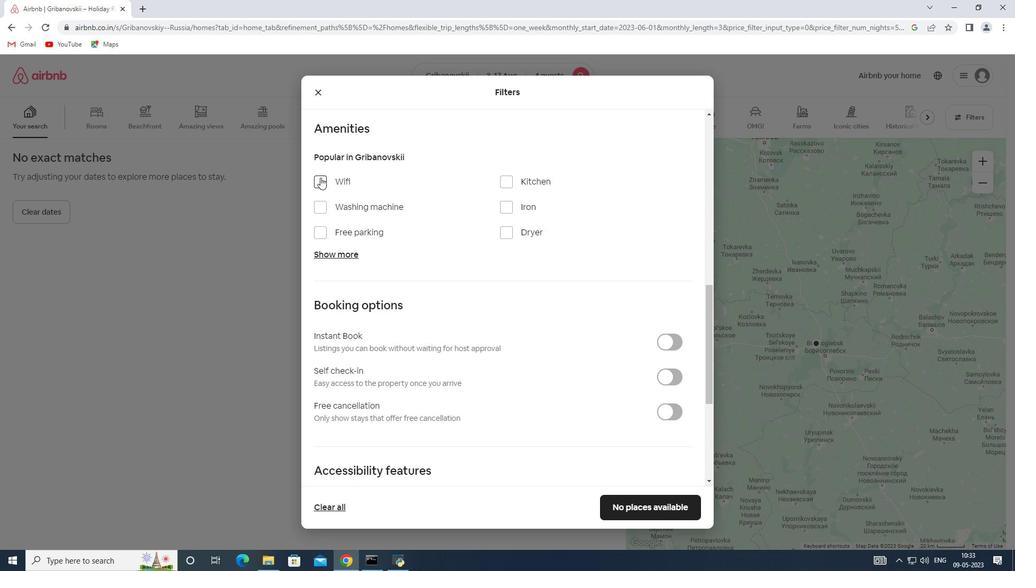 
Action: Mouse pressed left at (318, 183)
Screenshot: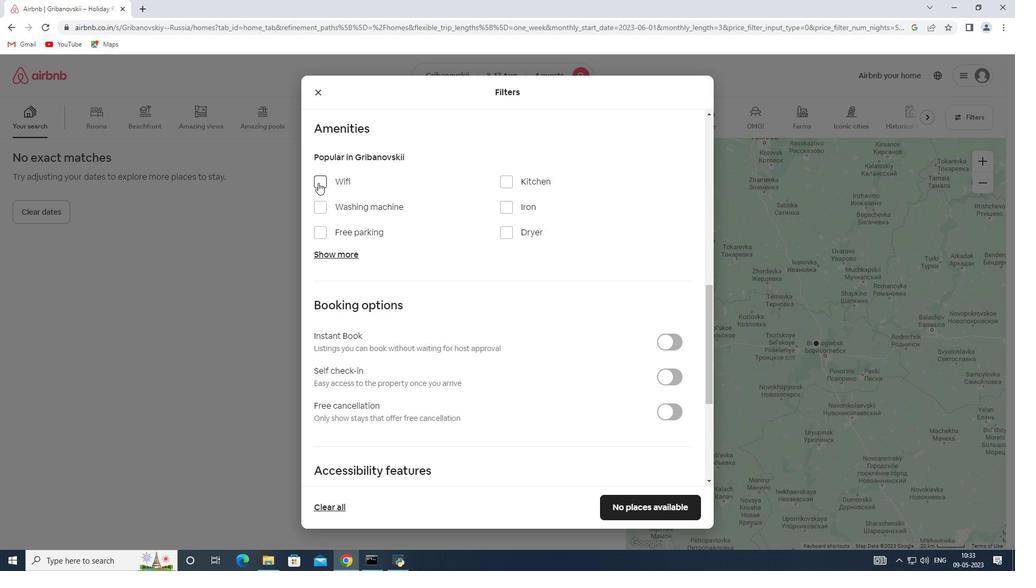 
Action: Mouse moved to (468, 304)
Screenshot: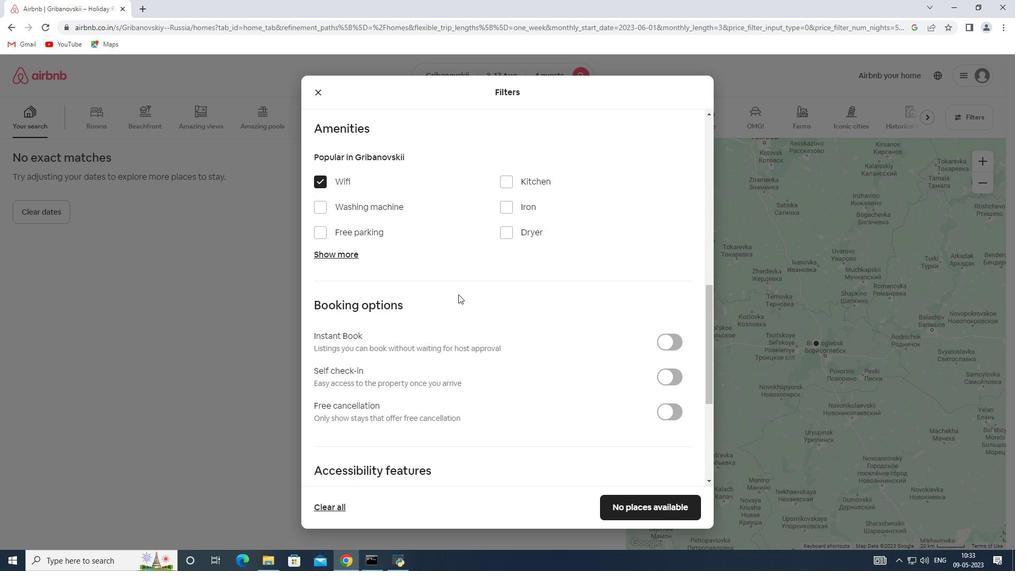 
Action: Mouse scrolled (468, 303) with delta (0, 0)
Screenshot: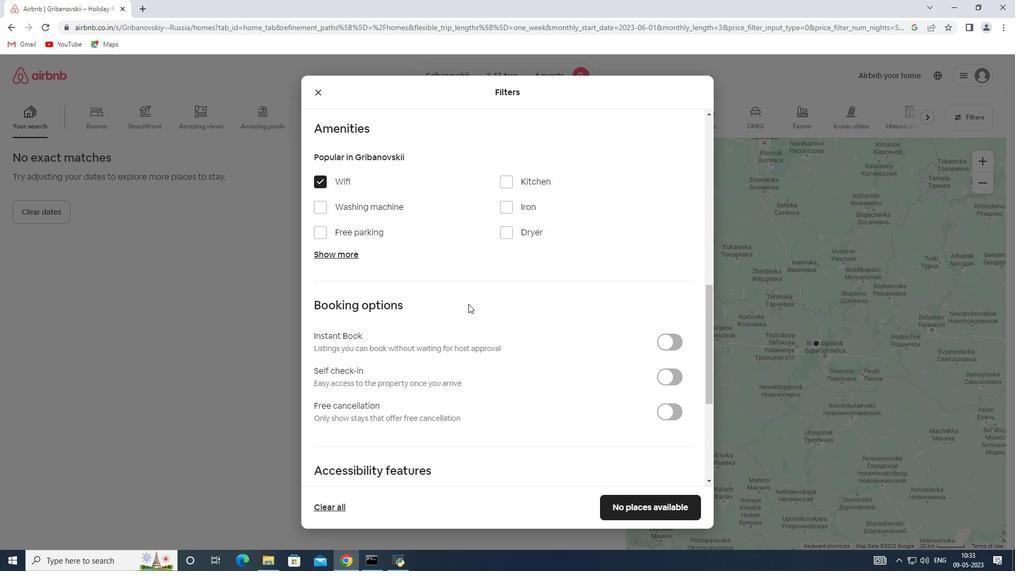 
Action: Mouse scrolled (468, 303) with delta (0, 0)
Screenshot: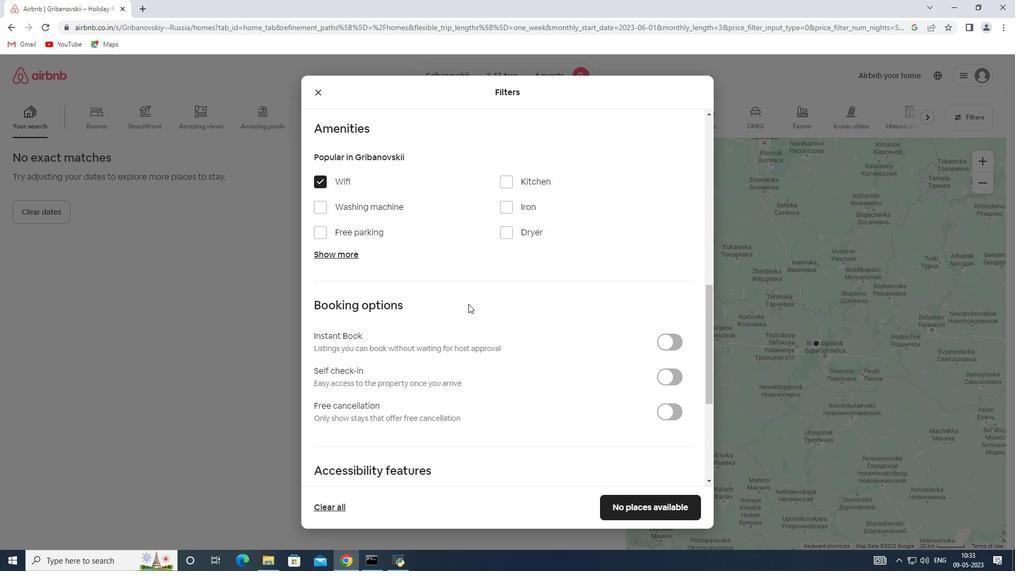 
Action: Mouse moved to (665, 268)
Screenshot: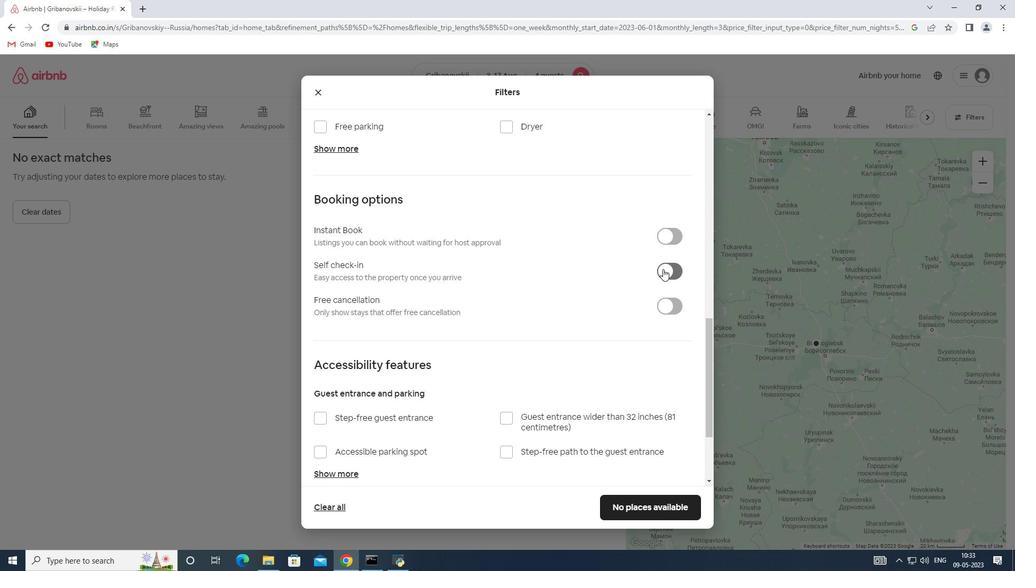
Action: Mouse pressed left at (665, 268)
Screenshot: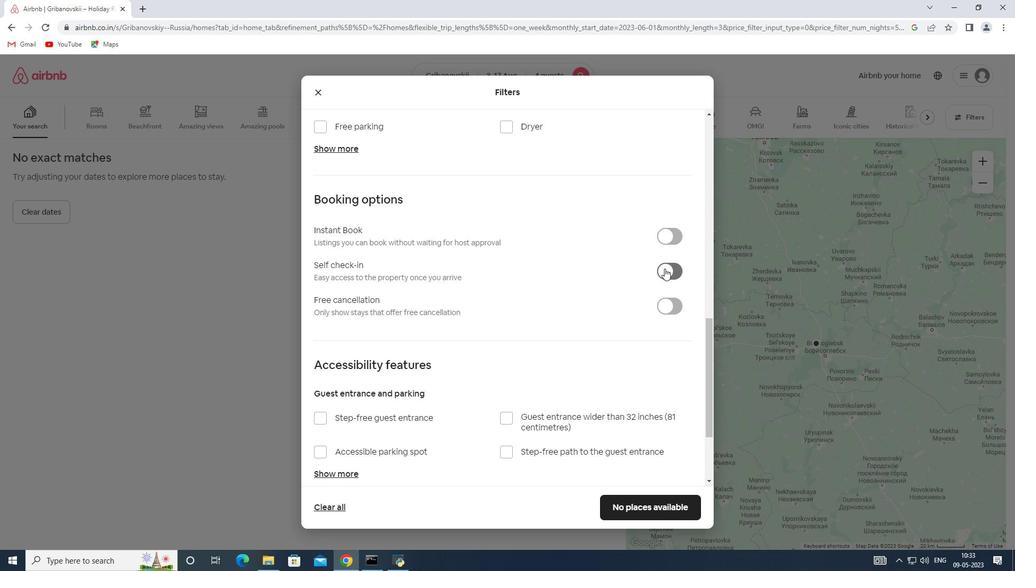 
Action: Mouse moved to (385, 289)
Screenshot: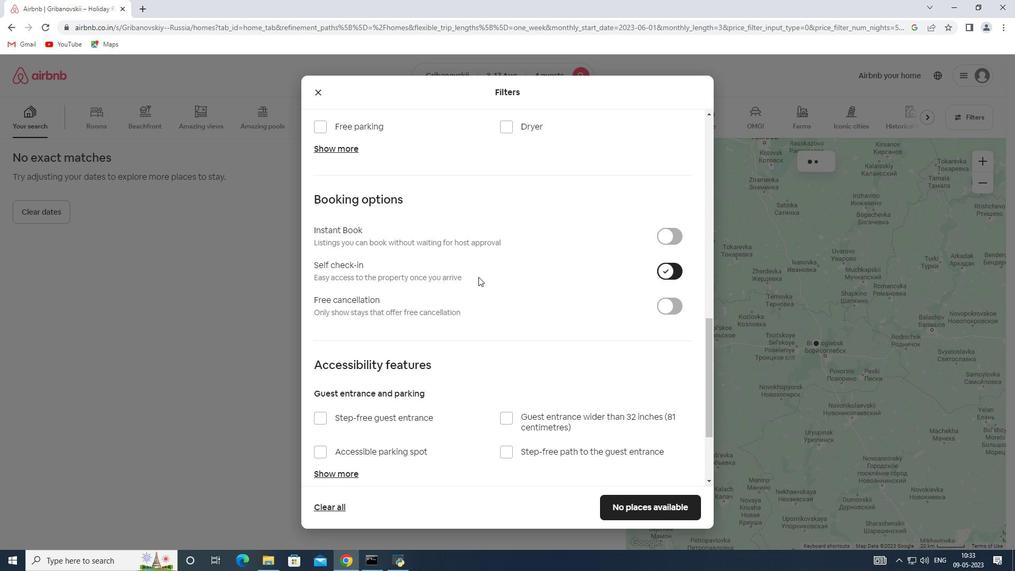 
Action: Mouse scrolled (385, 288) with delta (0, 0)
Screenshot: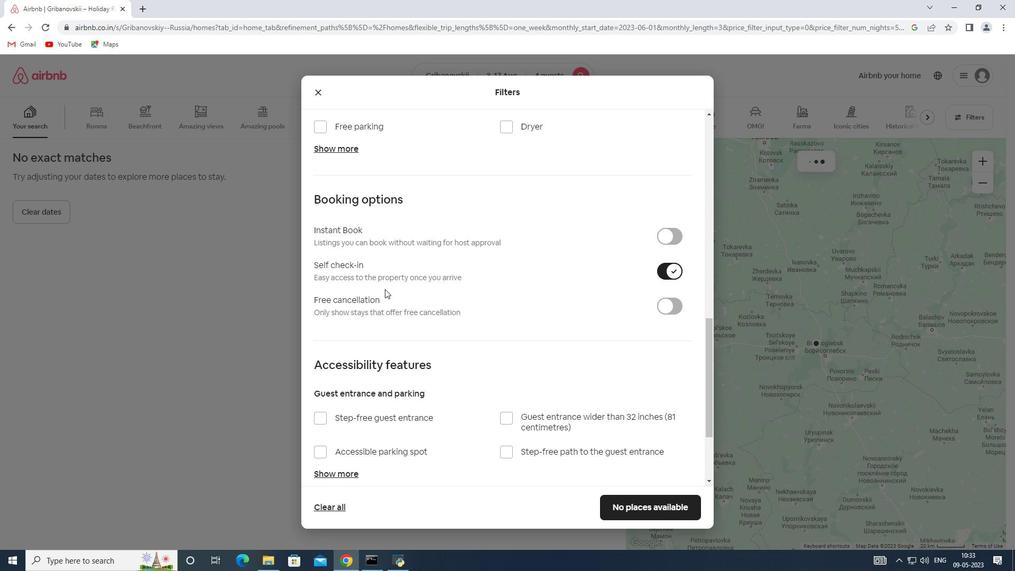 
Action: Mouse scrolled (385, 288) with delta (0, 0)
Screenshot: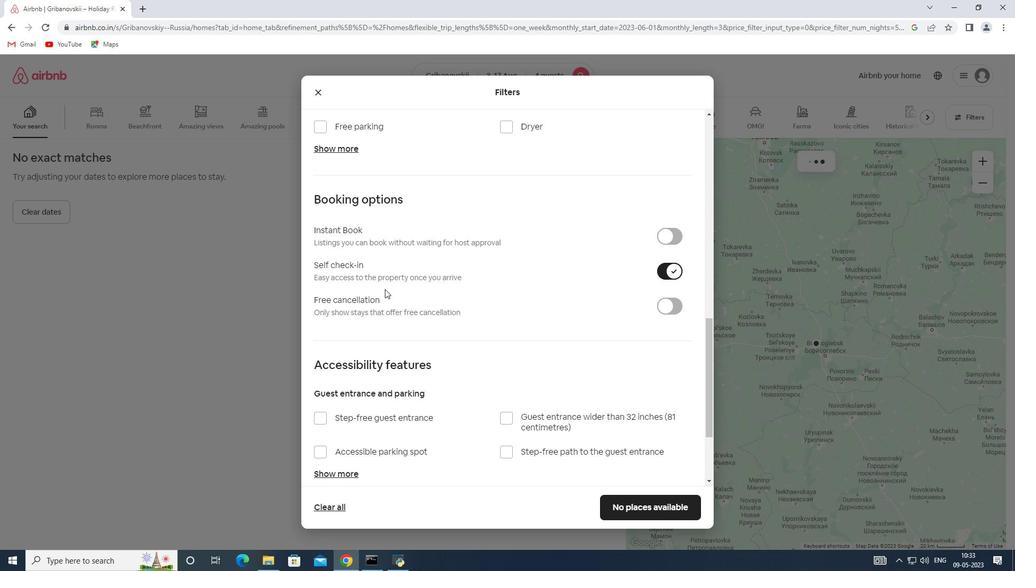 
Action: Mouse scrolled (385, 288) with delta (0, 0)
Screenshot: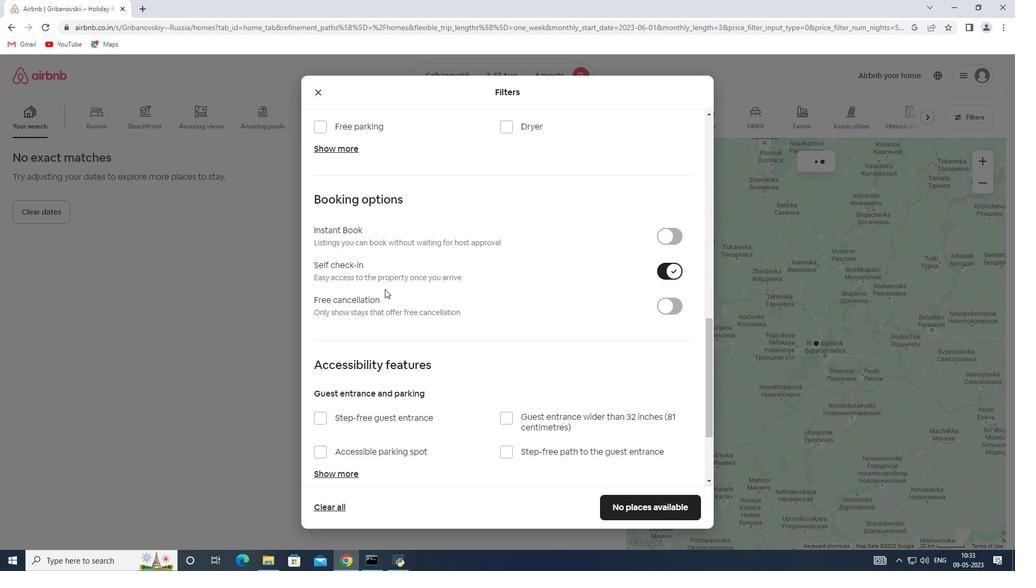 
Action: Mouse moved to (385, 289)
Screenshot: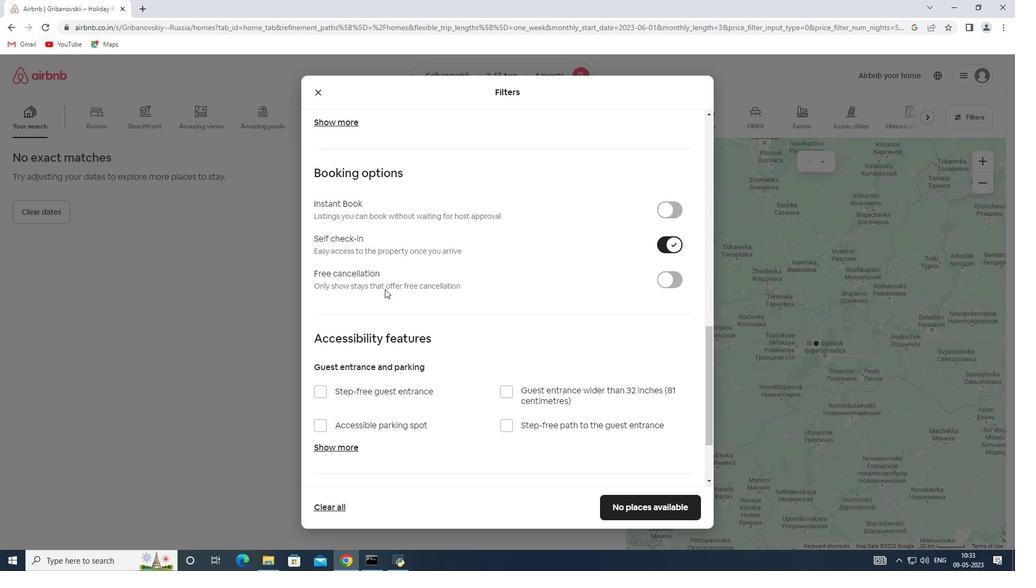 
Action: Mouse scrolled (385, 288) with delta (0, 0)
Screenshot: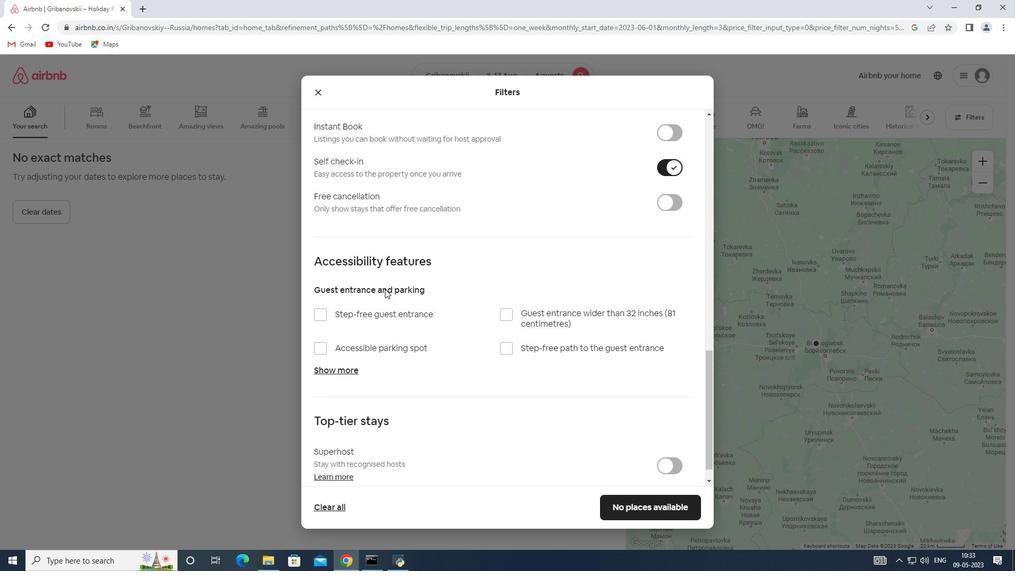 
Action: Mouse scrolled (385, 288) with delta (0, 0)
Screenshot: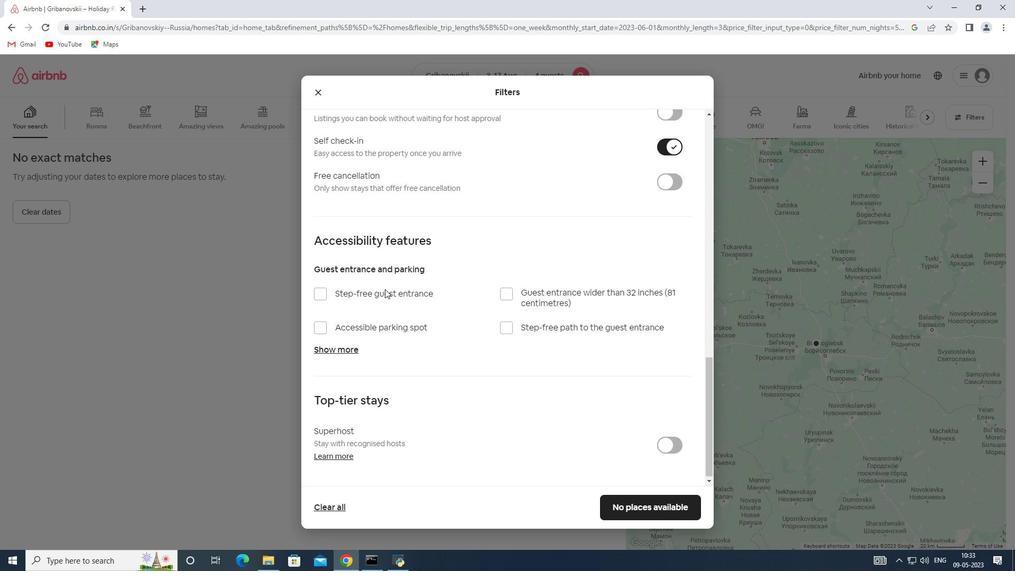 
Action: Mouse scrolled (385, 288) with delta (0, 0)
Screenshot: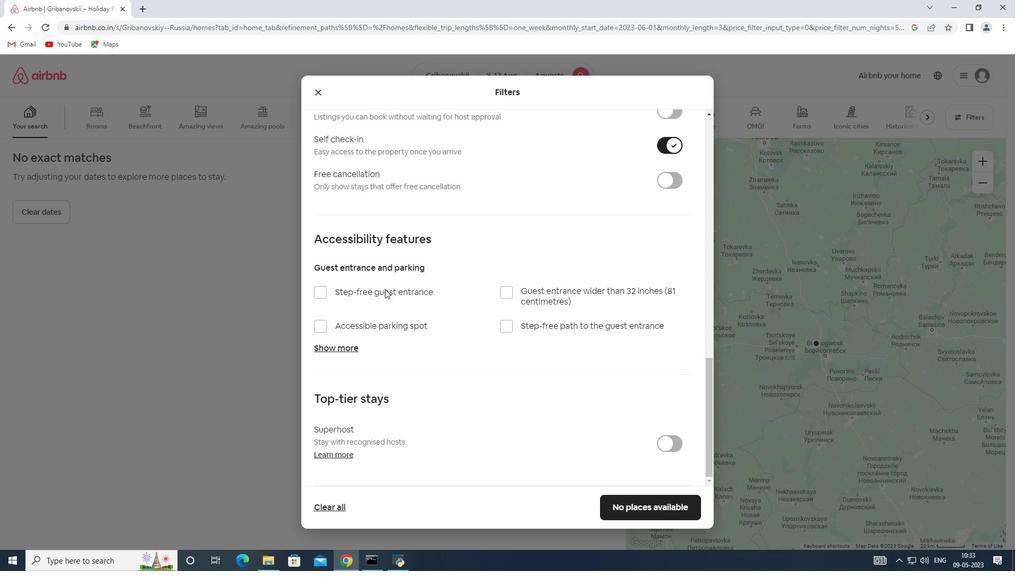 
Action: Mouse scrolled (385, 288) with delta (0, 0)
Screenshot: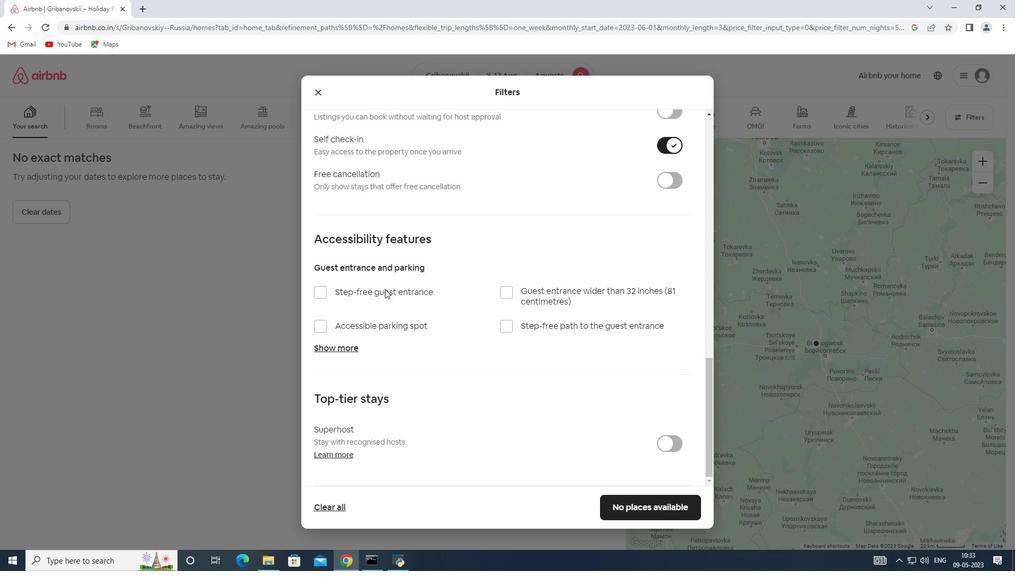 
Action: Mouse scrolled (385, 288) with delta (0, 0)
Screenshot: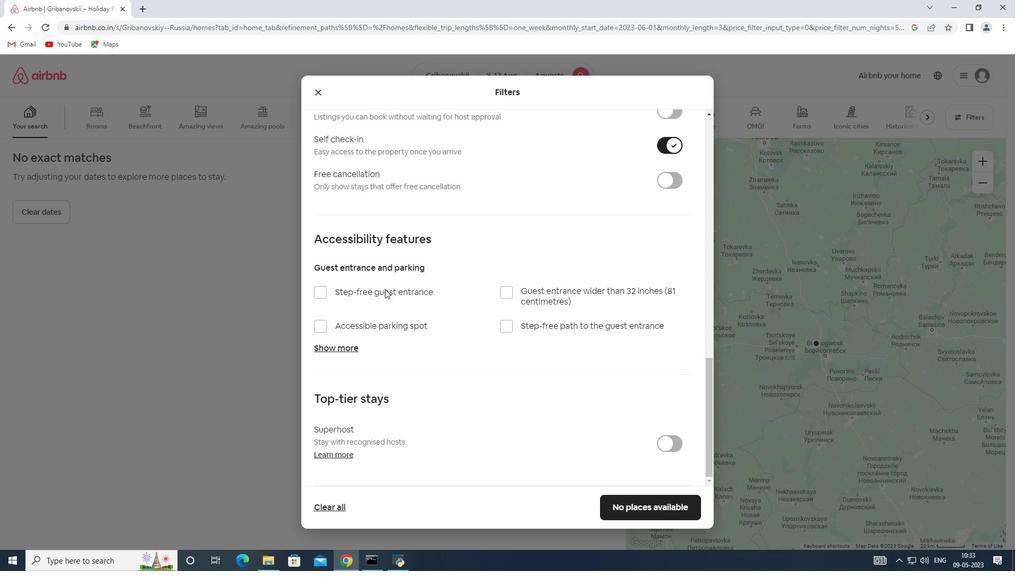 
Action: Mouse moved to (616, 506)
Screenshot: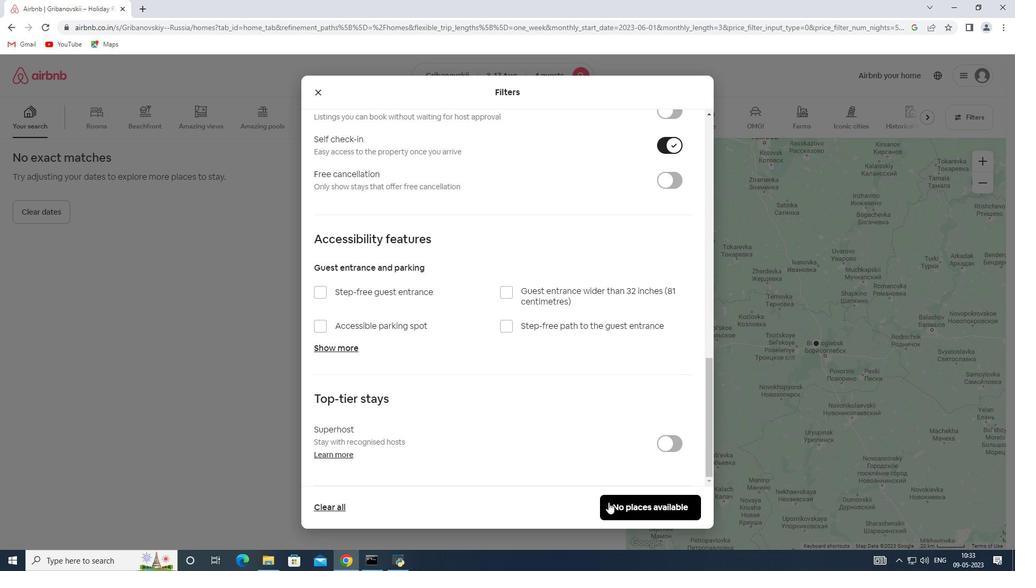 
Action: Mouse pressed left at (616, 506)
Screenshot: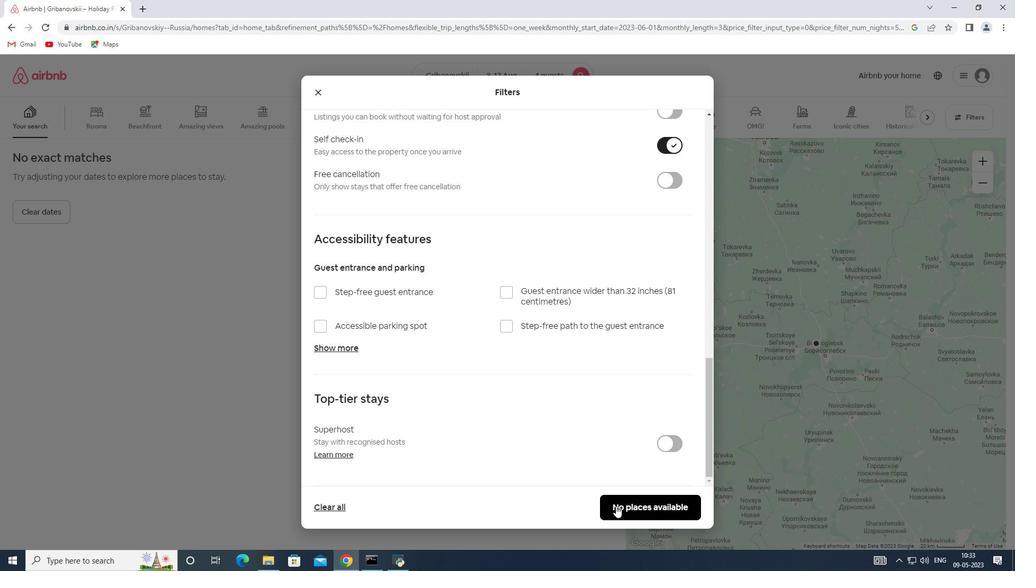 
Action: Mouse moved to (616, 506)
Screenshot: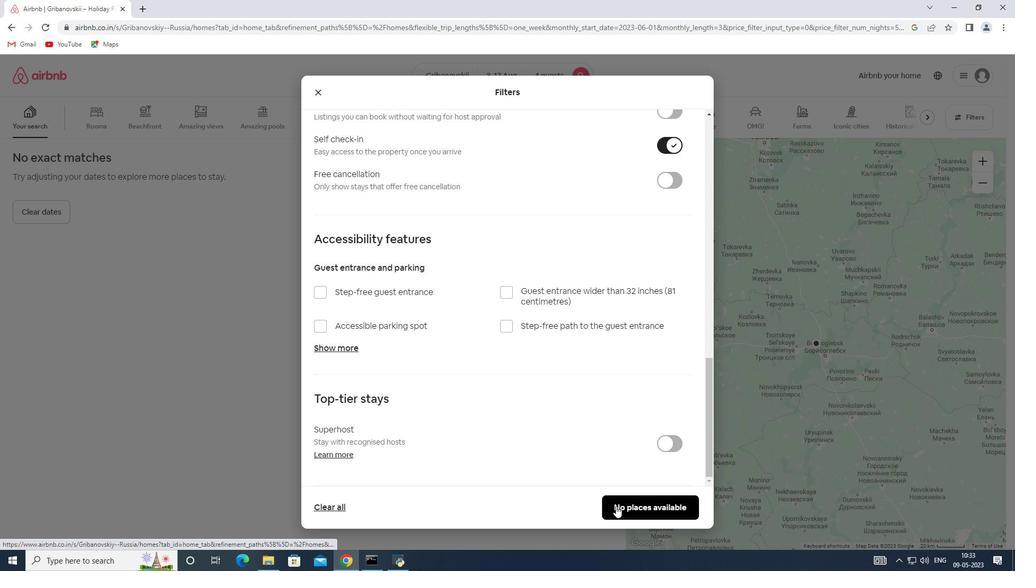 
